 Task: Create Card Card0000000092 in Board Board0000000023 in Workspace WS0000000008 in Trello. Create Card Card0000000093 in Board Board0000000024 in Workspace WS0000000008 in Trello. Create Card Card0000000094 in Board Board0000000024 in Workspace WS0000000008 in Trello. Create Card Card0000000095 in Board Board0000000024 in Workspace WS0000000008 in Trello. Create Card Card0000000096 in Board Board0000000024 in Workspace WS0000000008 in Trello
Action: Mouse moved to (644, 61)
Screenshot: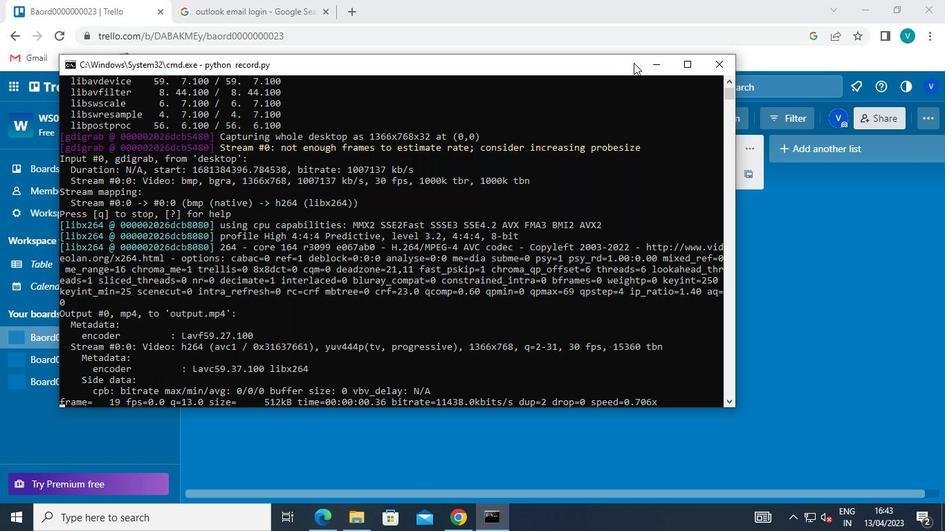 
Action: Mouse pressed left at (644, 61)
Screenshot: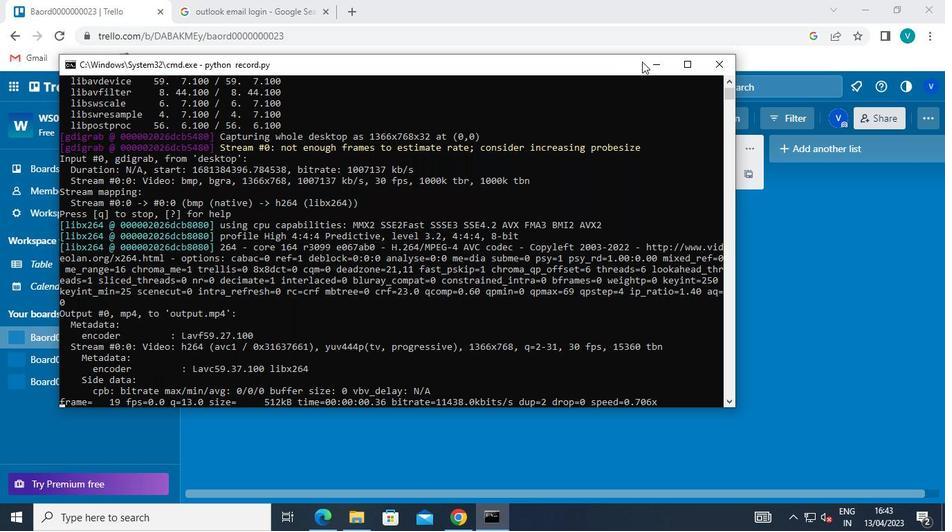 
Action: Mouse moved to (240, 256)
Screenshot: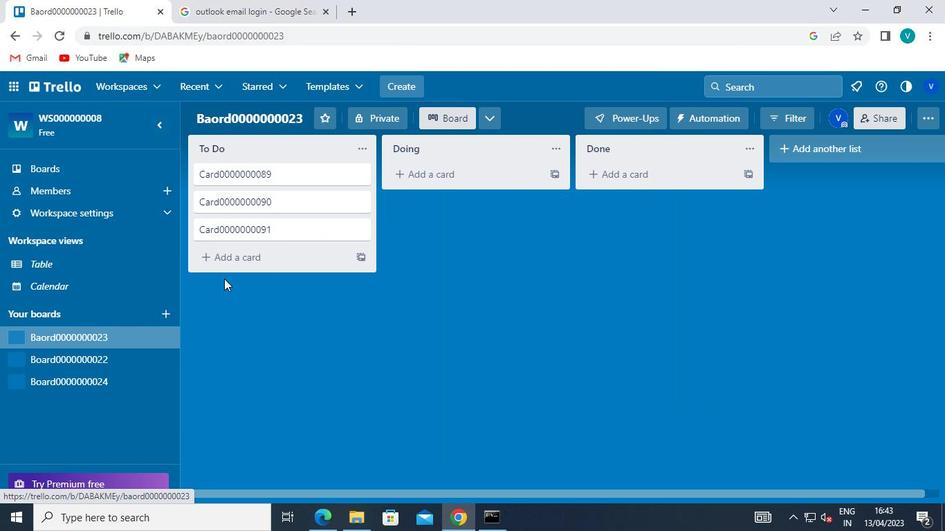 
Action: Mouse pressed left at (240, 256)
Screenshot: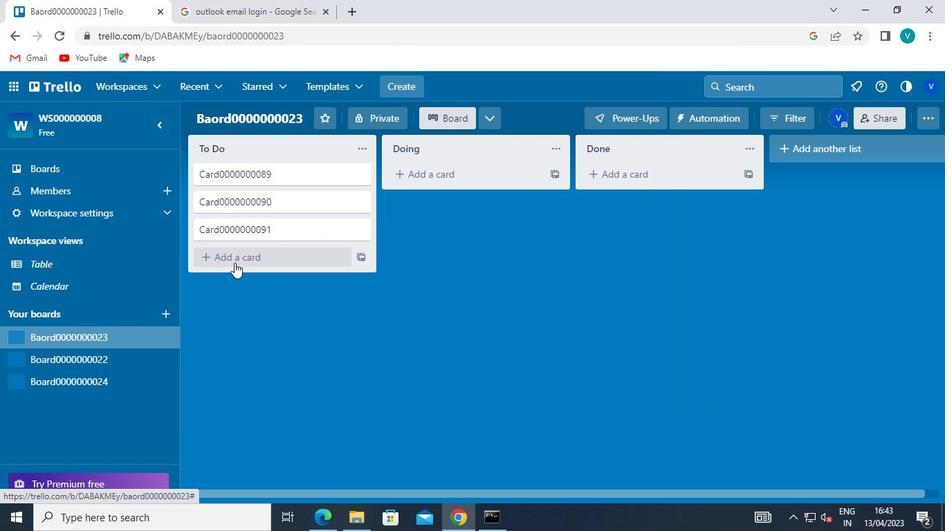 
Action: Mouse moved to (224, 267)
Screenshot: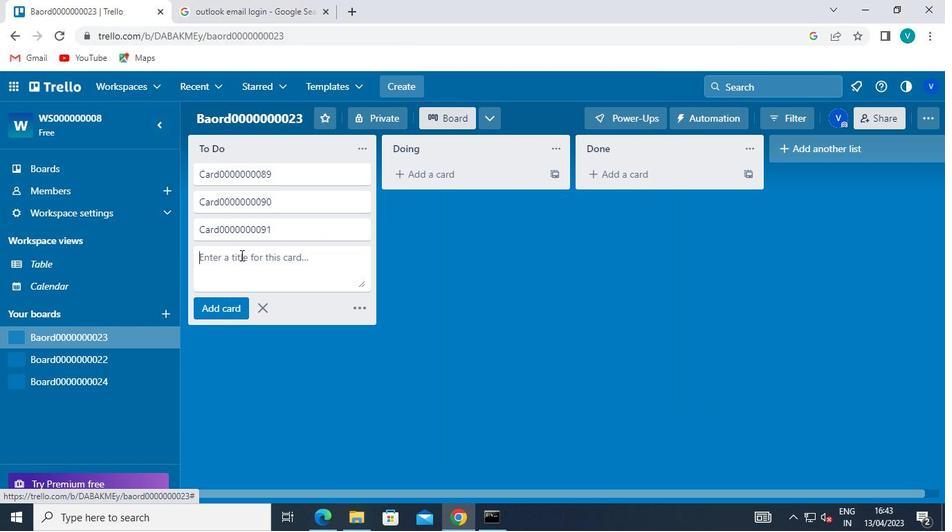 
Action: Keyboard Key.shift
Screenshot: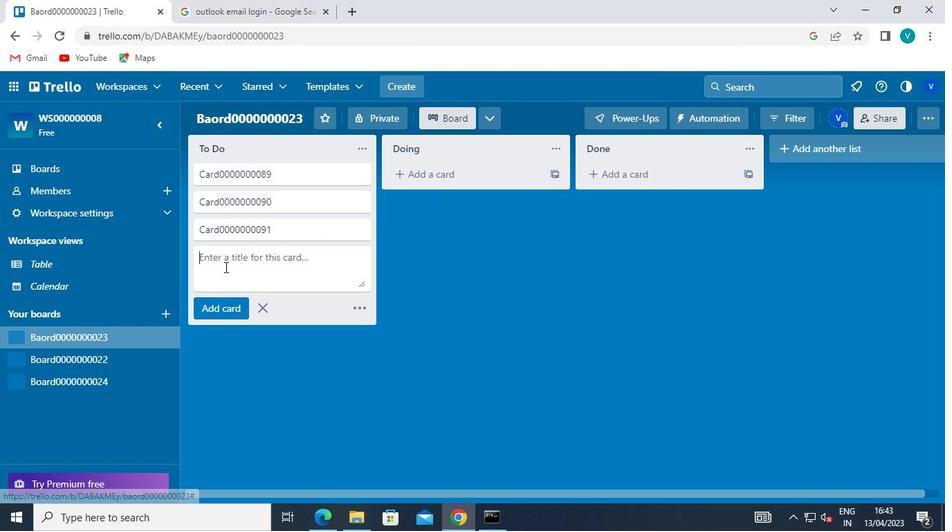 
Action: Keyboard C
Screenshot: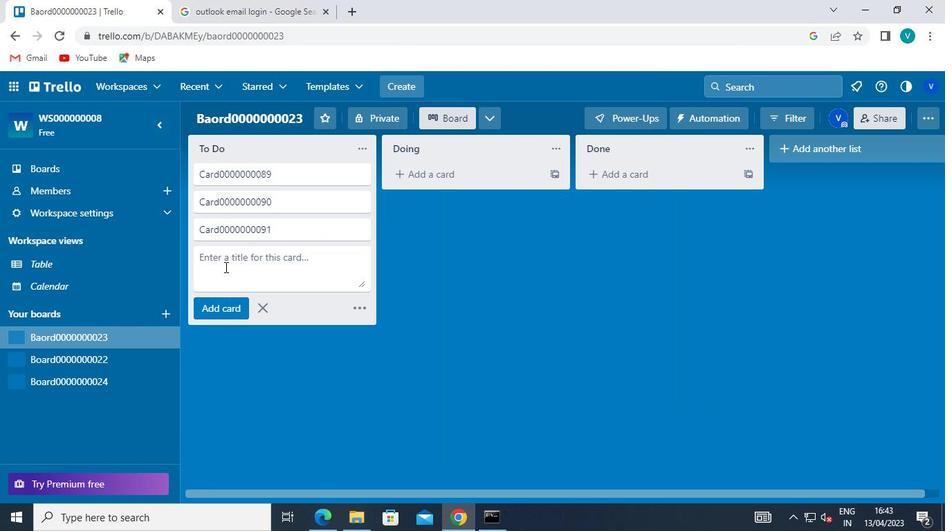 
Action: Keyboard a
Screenshot: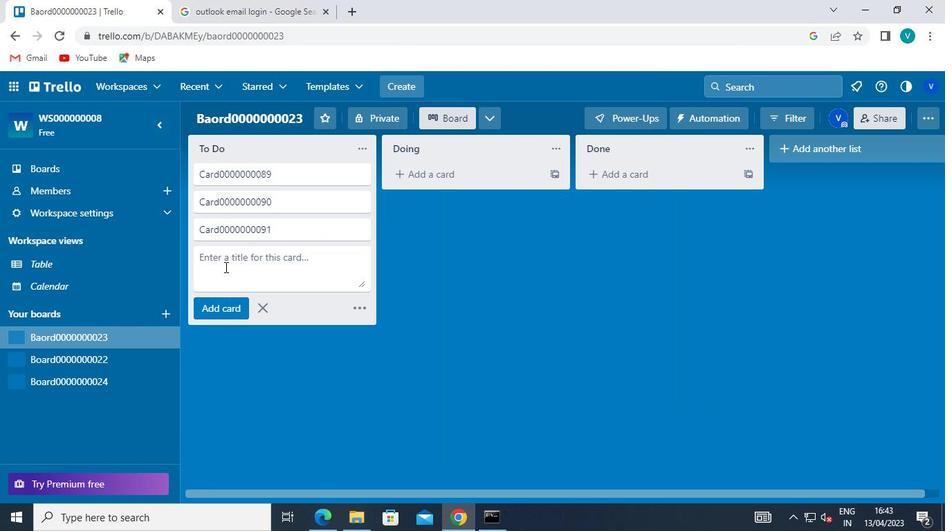 
Action: Keyboard r
Screenshot: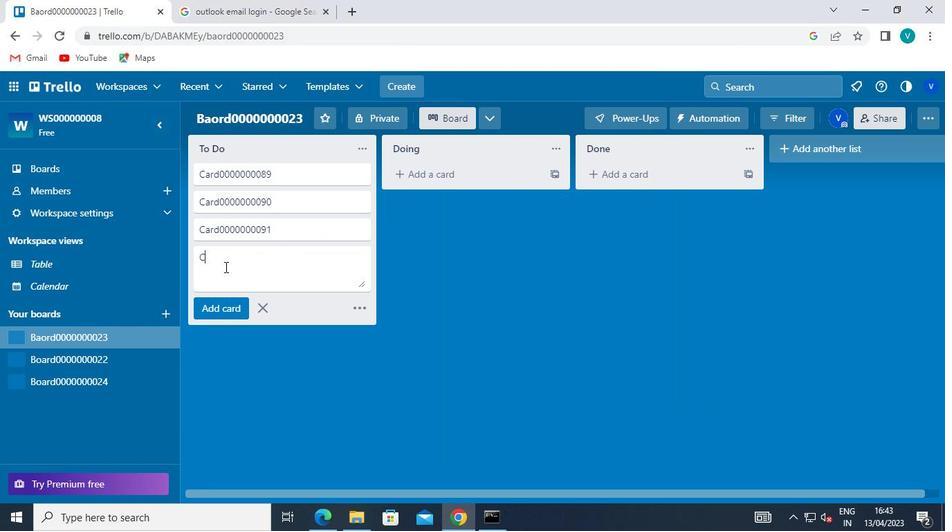 
Action: Keyboard d
Screenshot: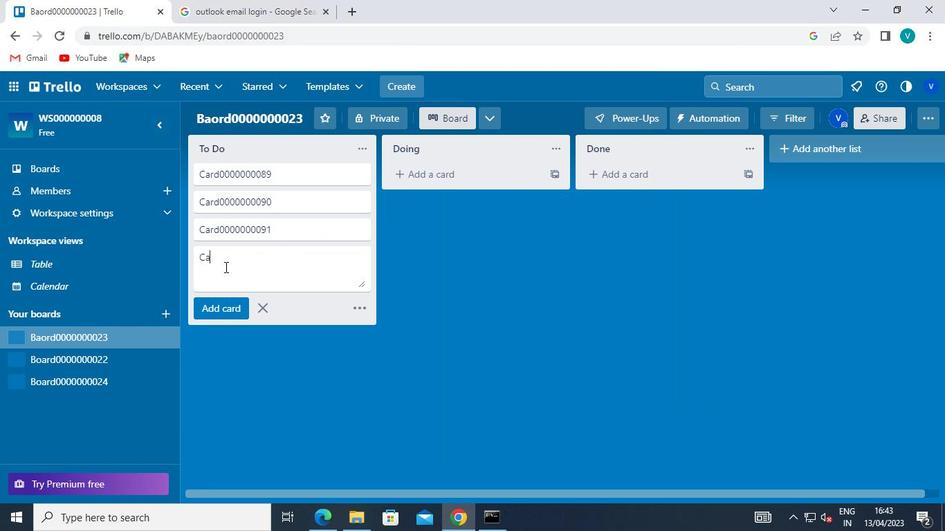 
Action: Keyboard <96>
Screenshot: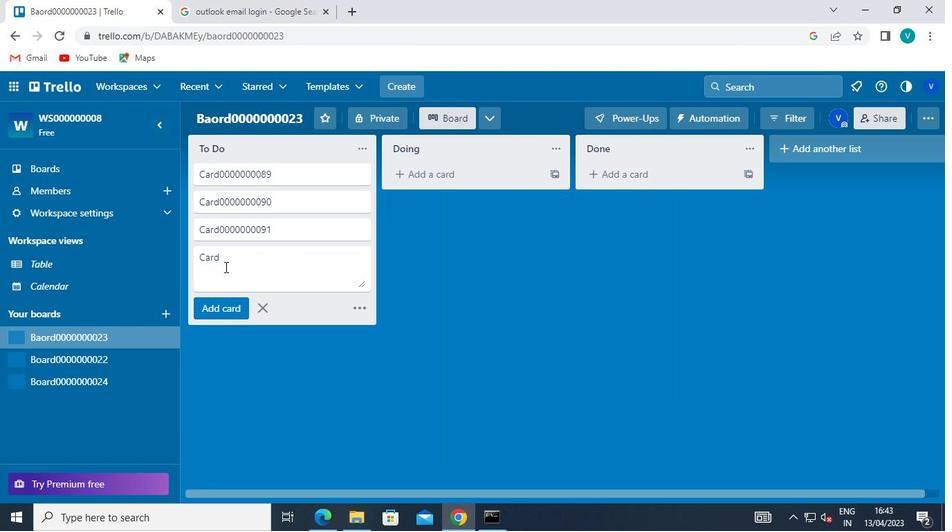 
Action: Keyboard <96>
Screenshot: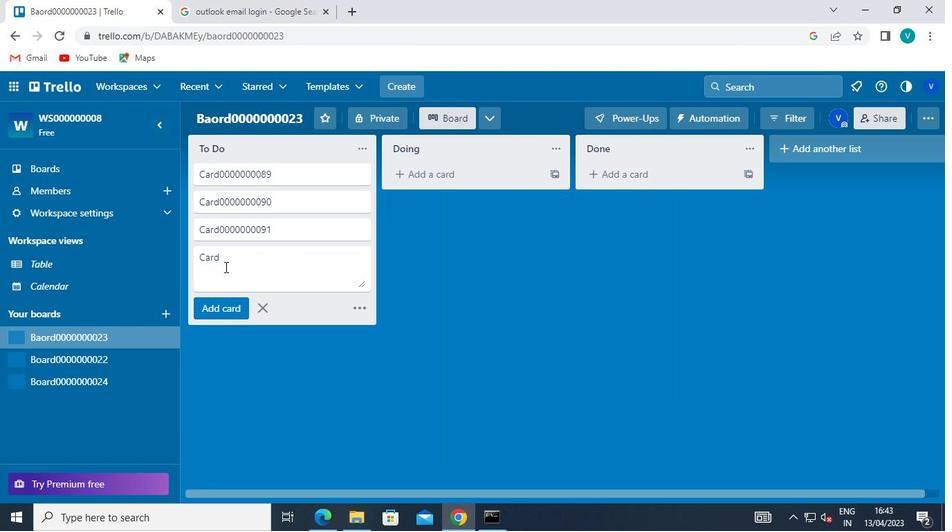 
Action: Keyboard <96>
Screenshot: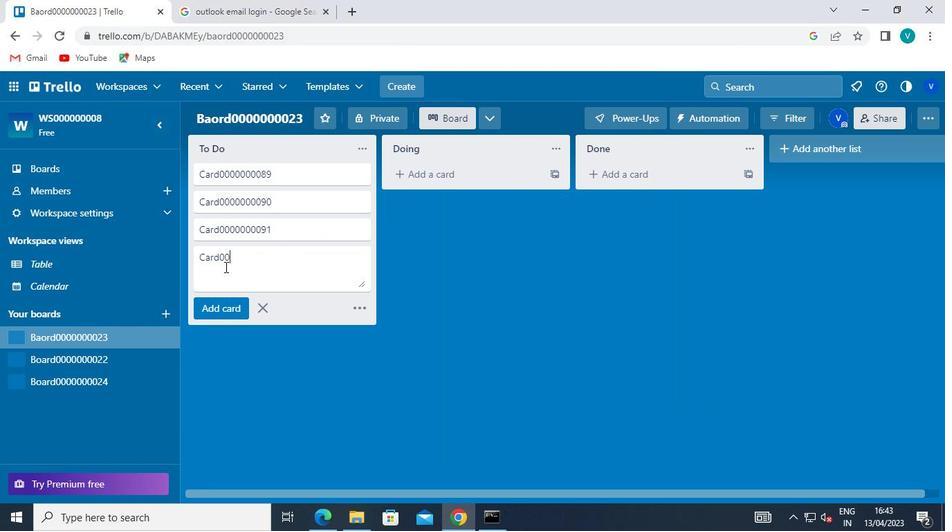
Action: Keyboard <96>
Screenshot: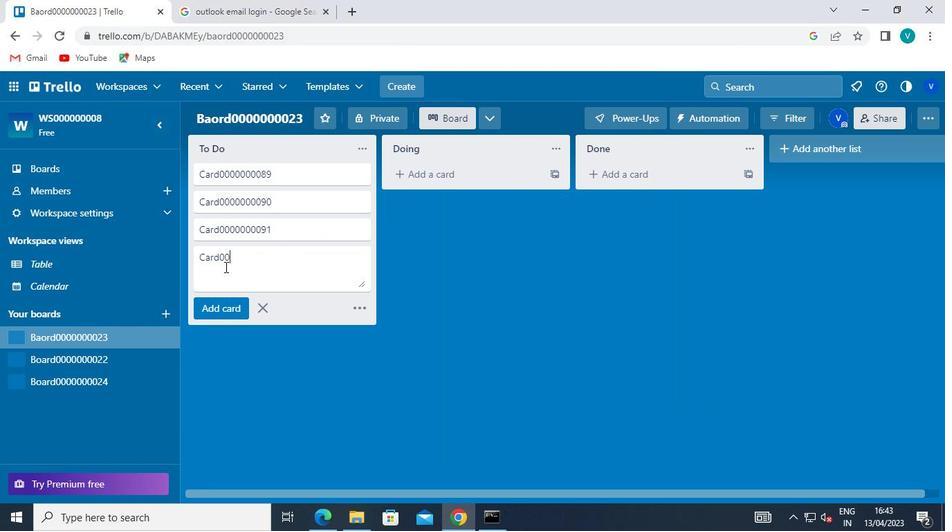 
Action: Keyboard <96>
Screenshot: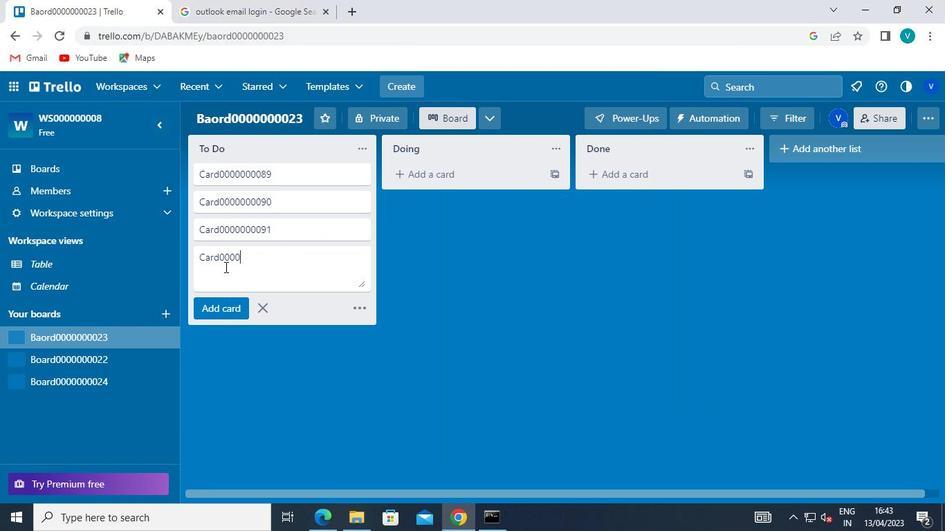 
Action: Keyboard <96>
Screenshot: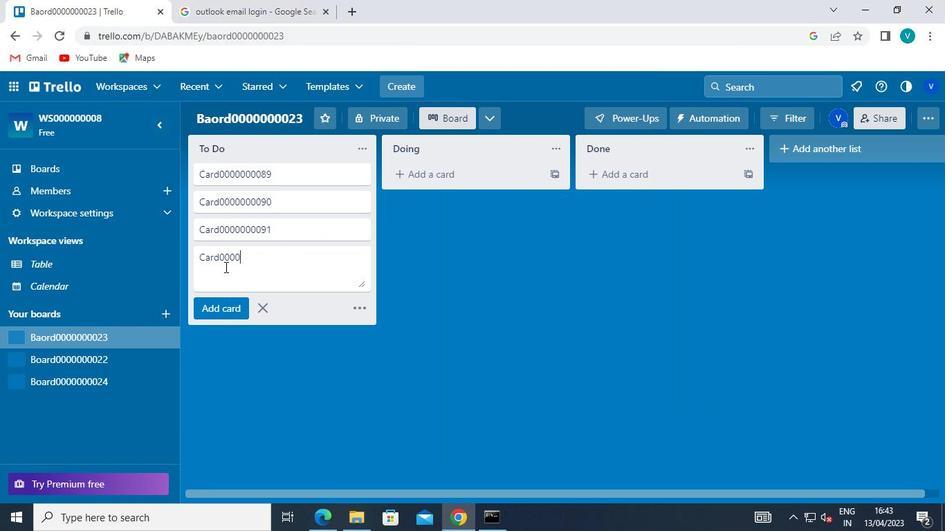 
Action: Keyboard <96>
Screenshot: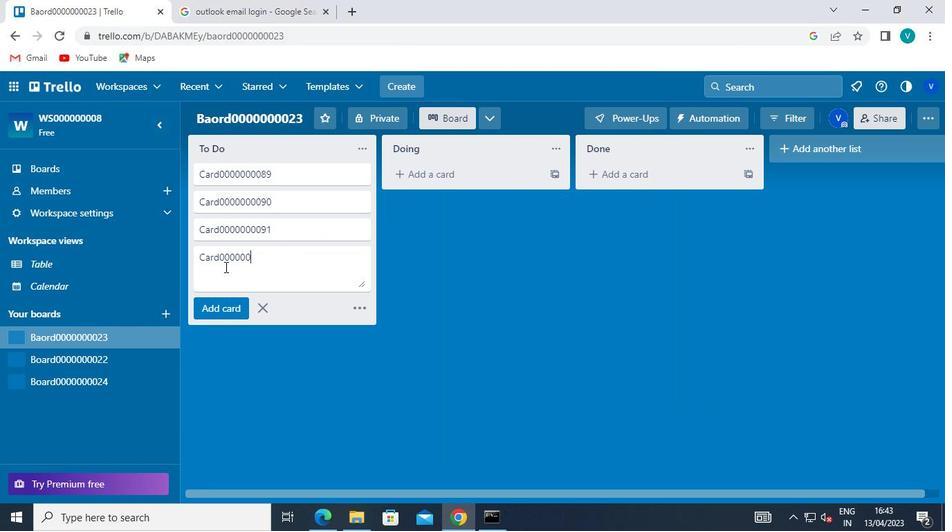 
Action: Keyboard <96>
Screenshot: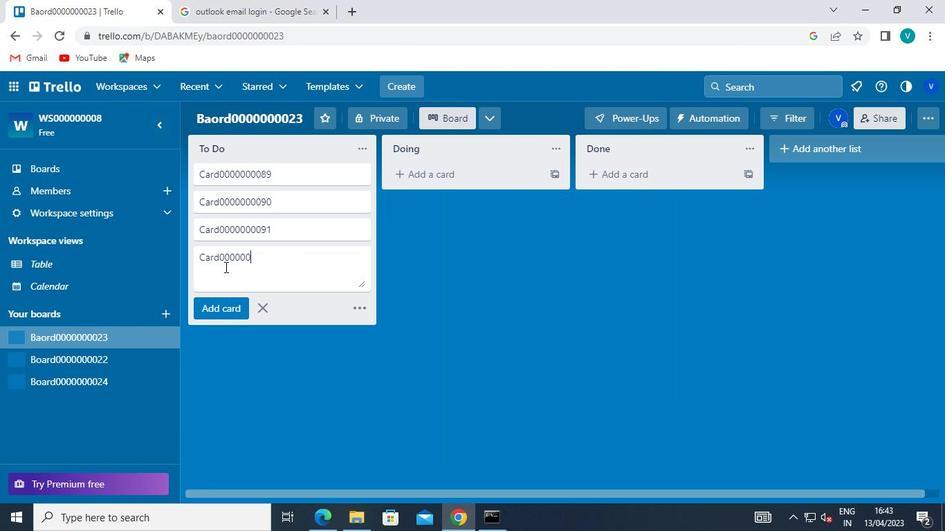 
Action: Keyboard <105>
Screenshot: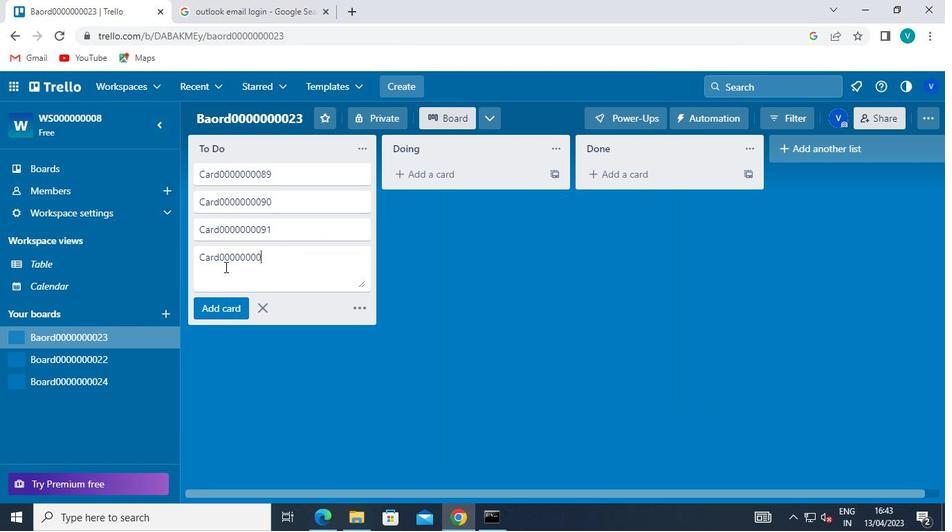 
Action: Keyboard <98>
Screenshot: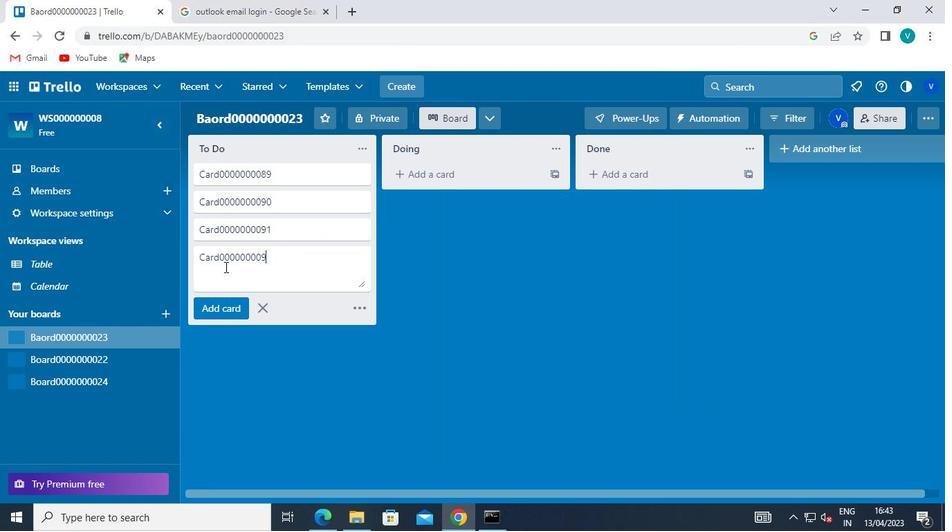 
Action: Keyboard Key.enter
Screenshot: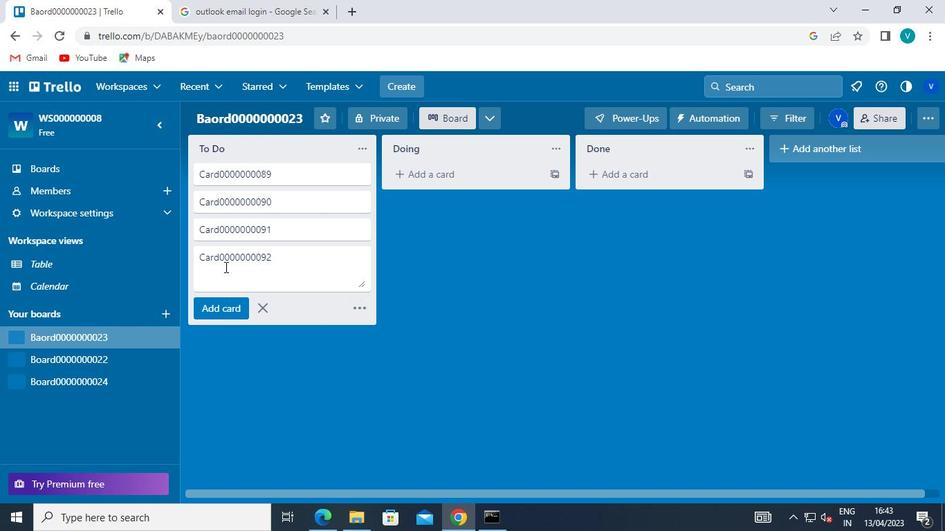 
Action: Mouse moved to (100, 376)
Screenshot: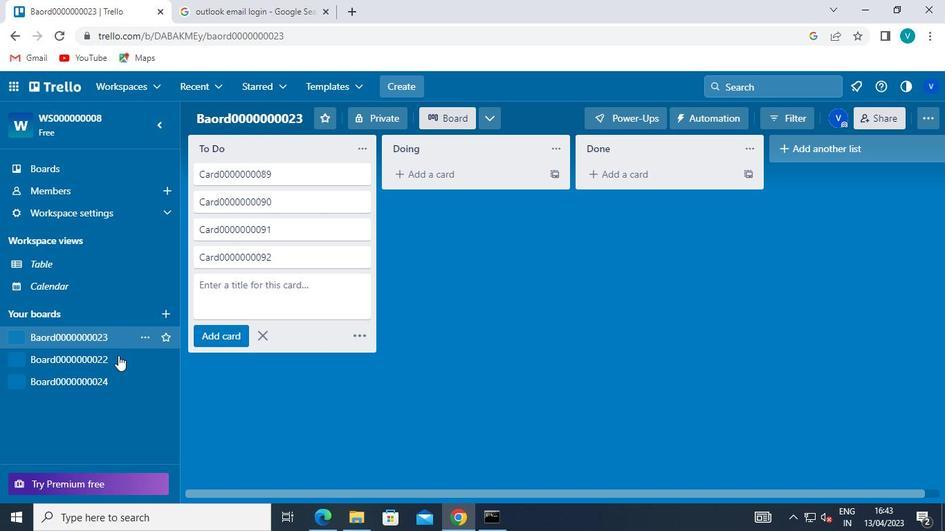 
Action: Mouse pressed left at (100, 376)
Screenshot: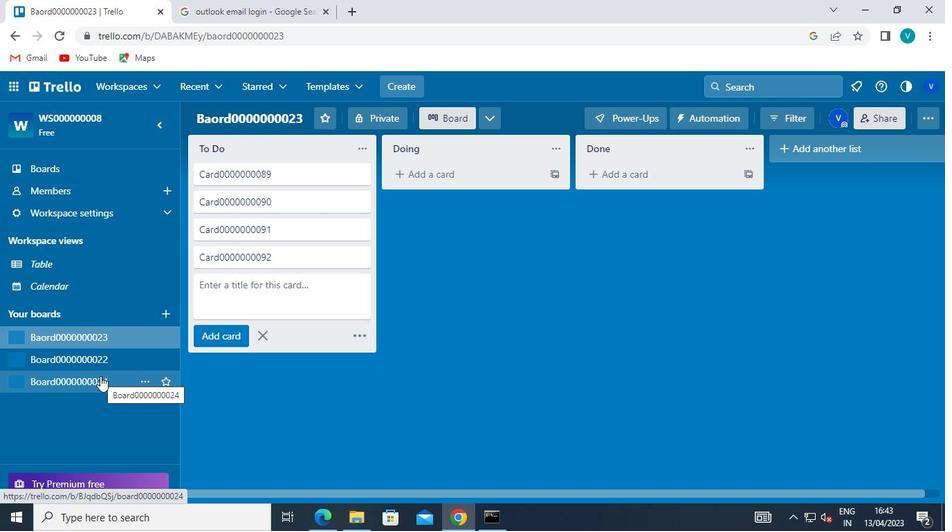 
Action: Mouse moved to (262, 196)
Screenshot: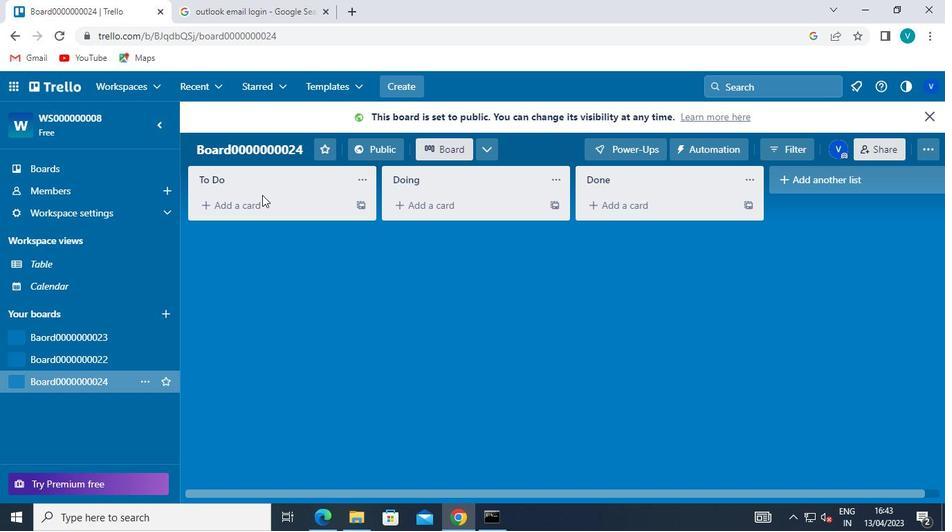 
Action: Mouse pressed left at (262, 196)
Screenshot: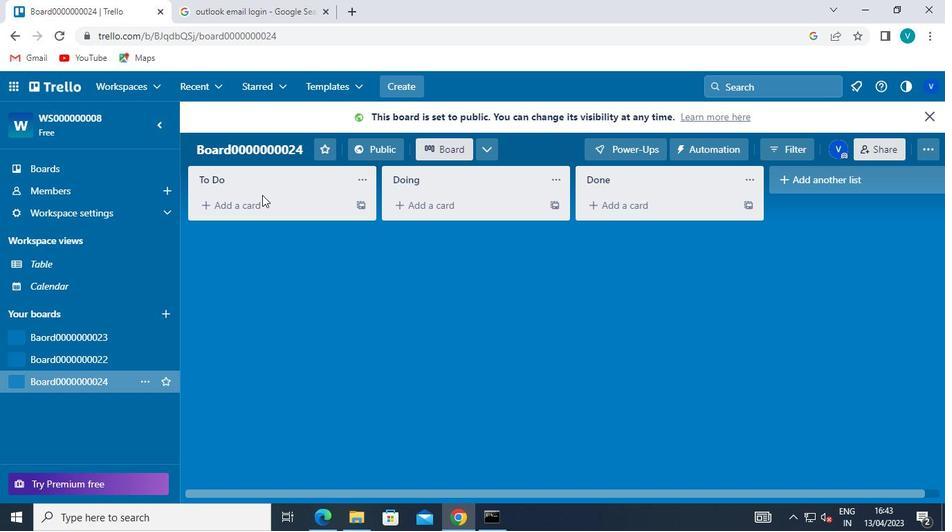 
Action: Keyboard Key.shift
Screenshot: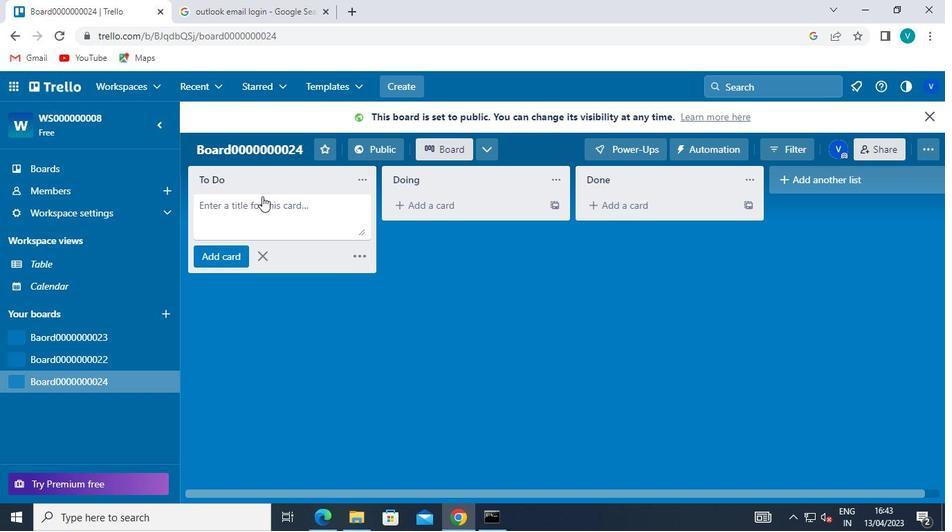 
Action: Keyboard C
Screenshot: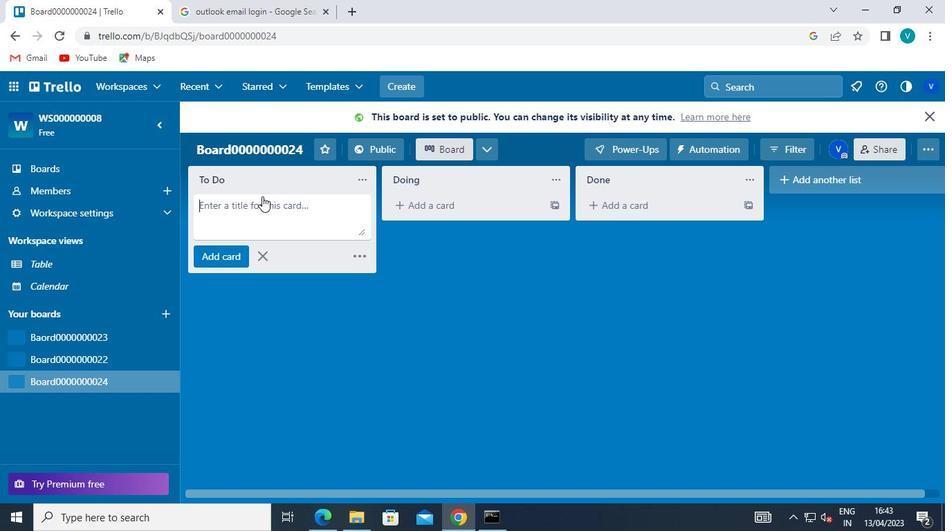 
Action: Keyboard a
Screenshot: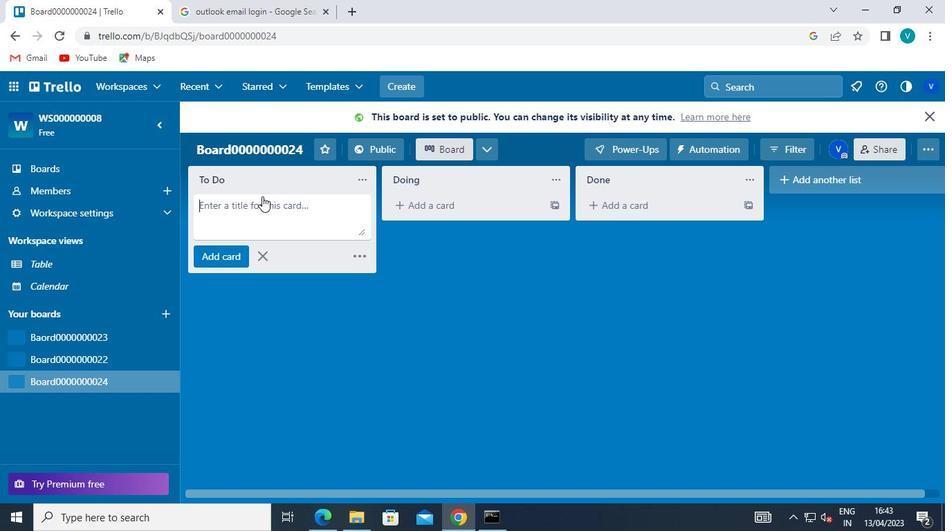 
Action: Keyboard r
Screenshot: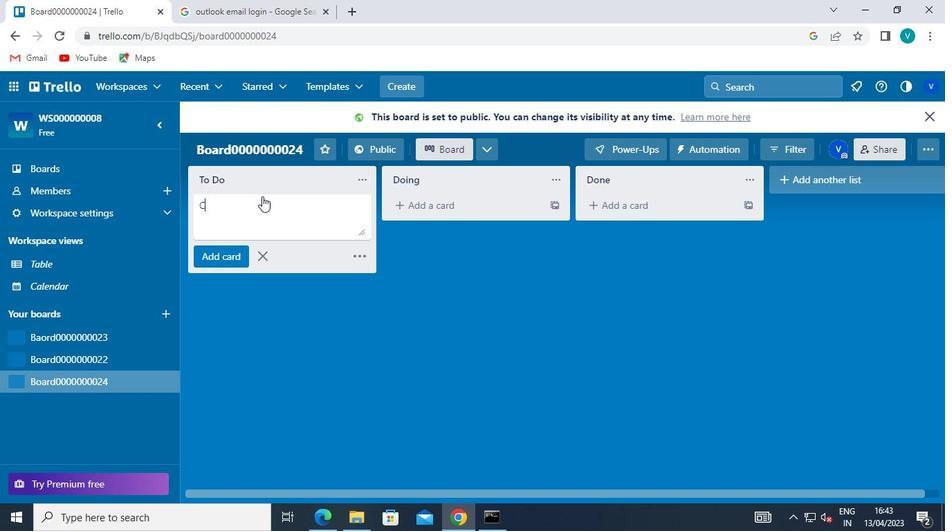 
Action: Keyboard d
Screenshot: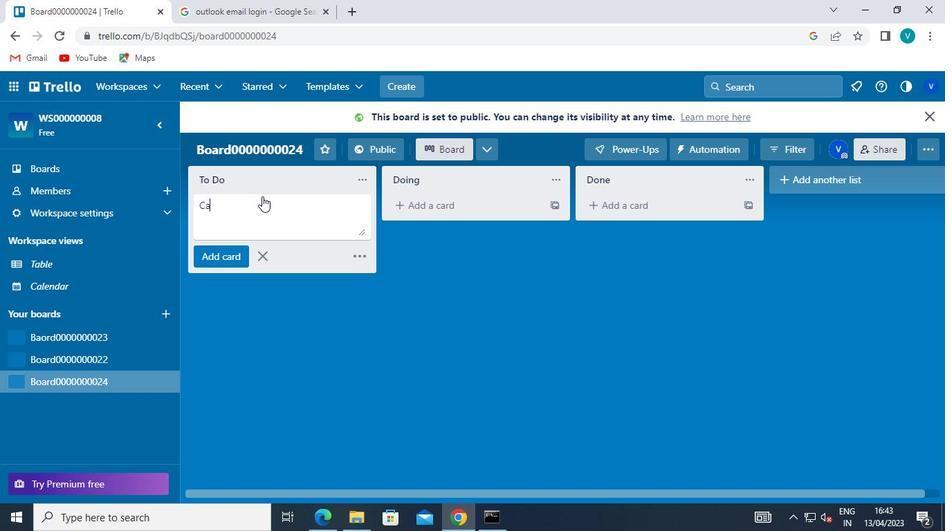 
Action: Keyboard <96>
Screenshot: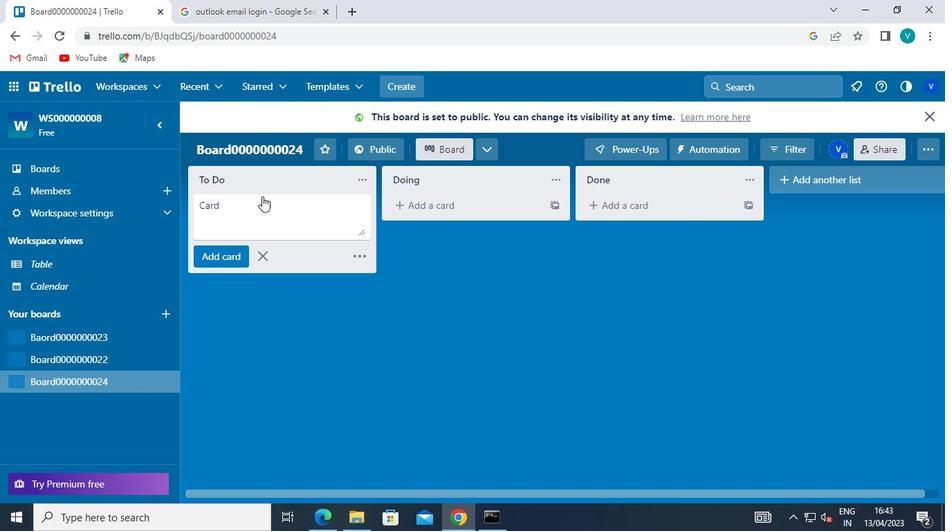 
Action: Keyboard <96>
Screenshot: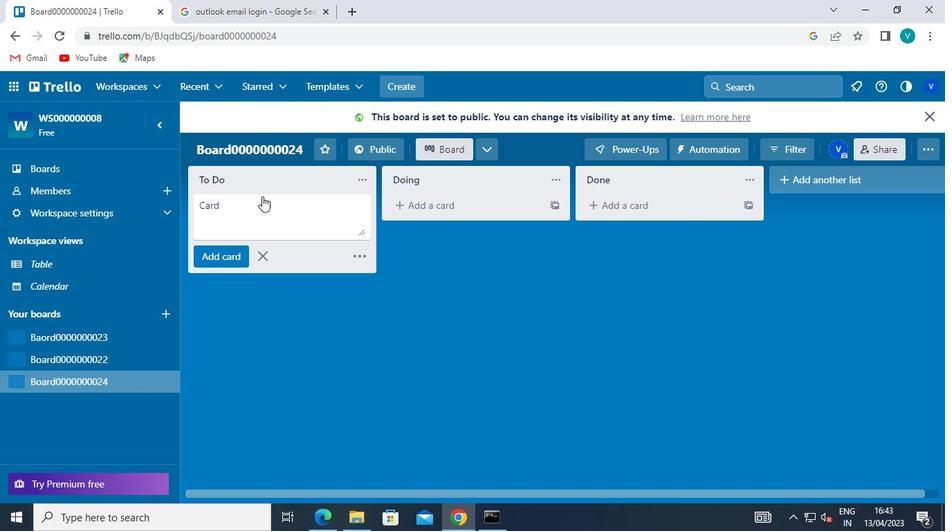 
Action: Keyboard <96>
Screenshot: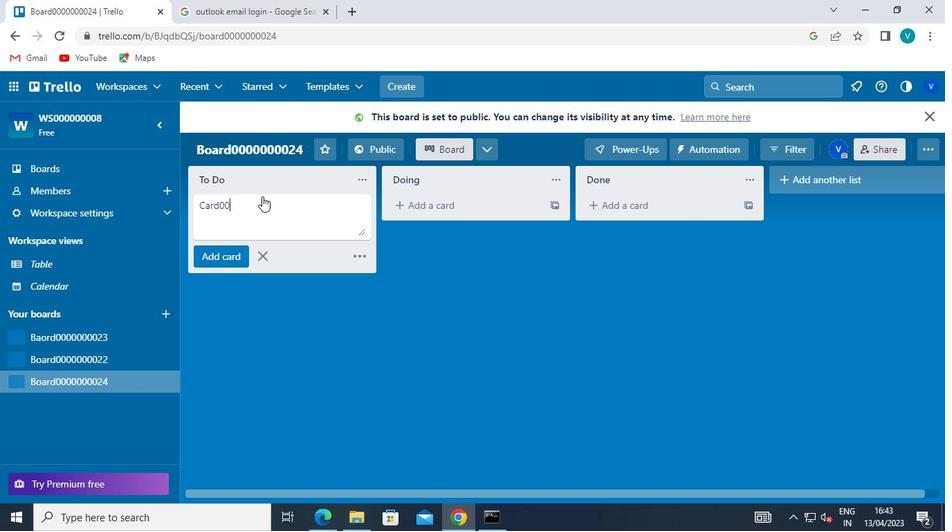 
Action: Keyboard <96>
Screenshot: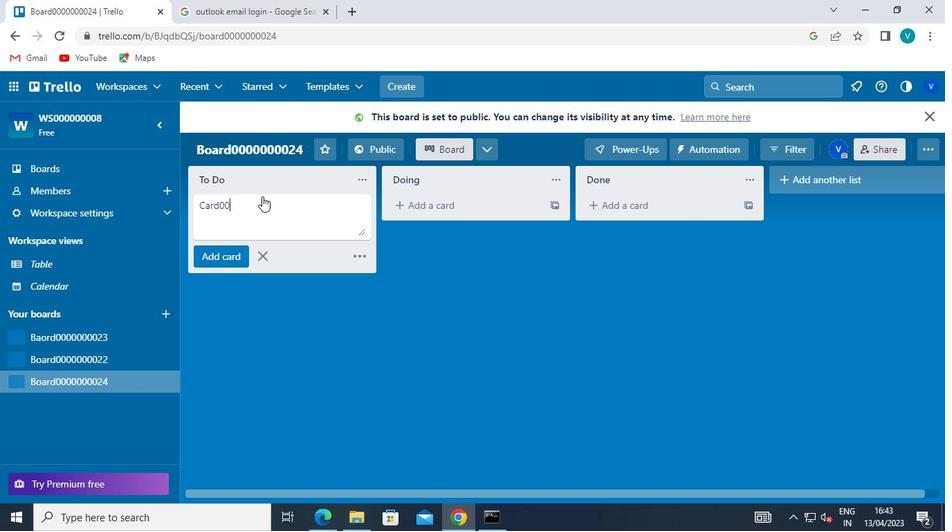 
Action: Keyboard <96>
Screenshot: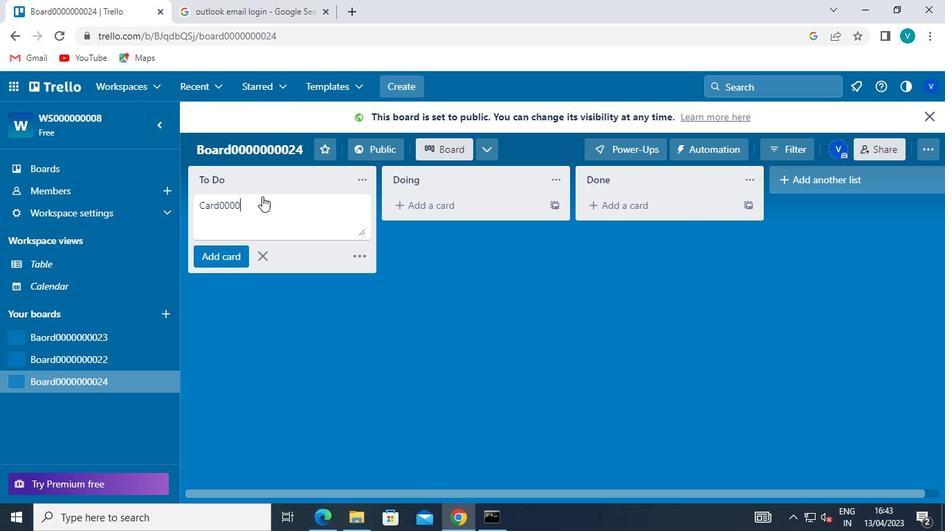 
Action: Keyboard <96>
Screenshot: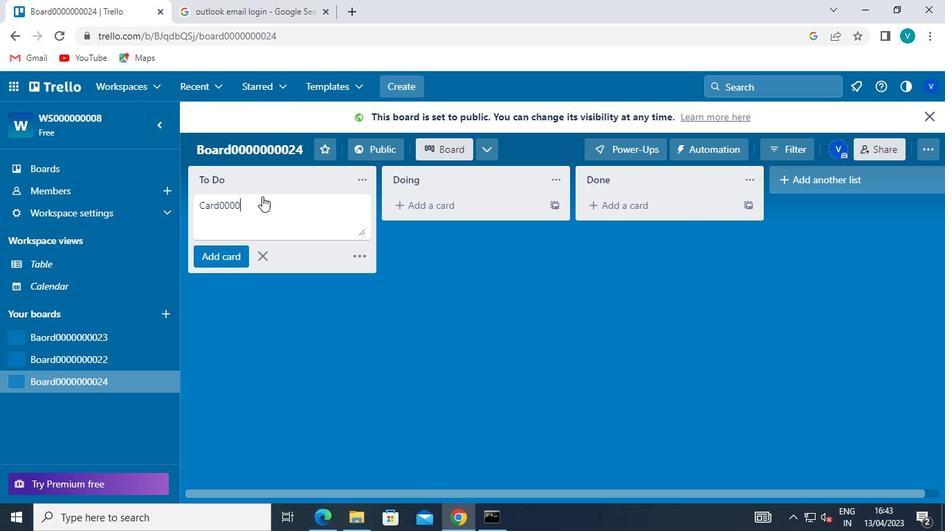 
Action: Keyboard <96>
Screenshot: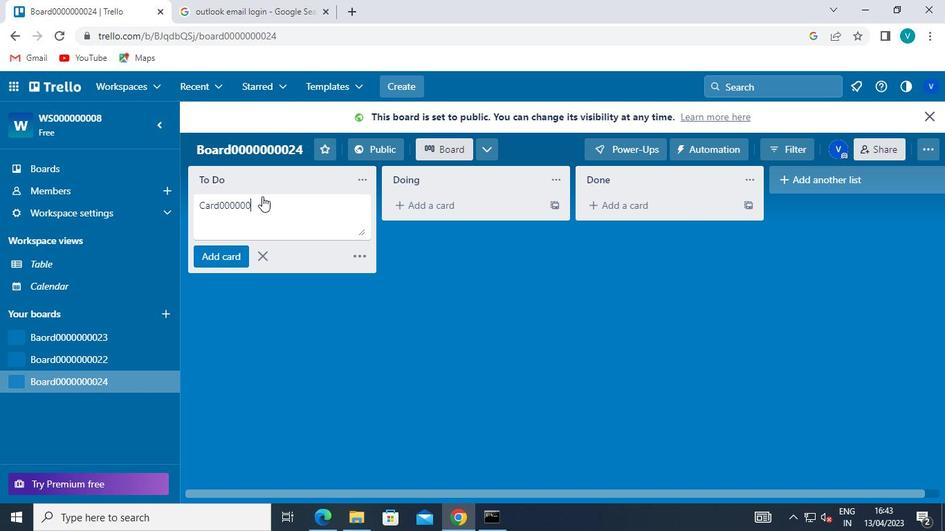 
Action: Keyboard <96>
Screenshot: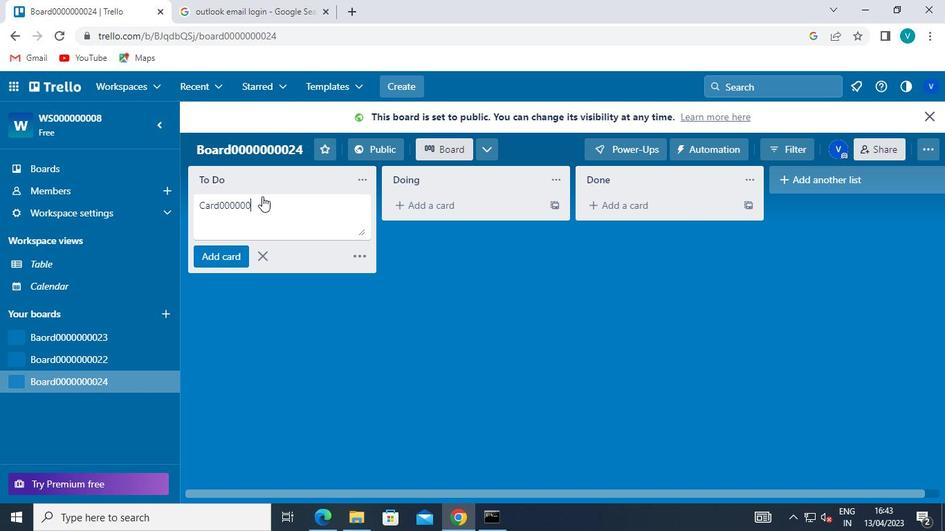 
Action: Keyboard <105>
Screenshot: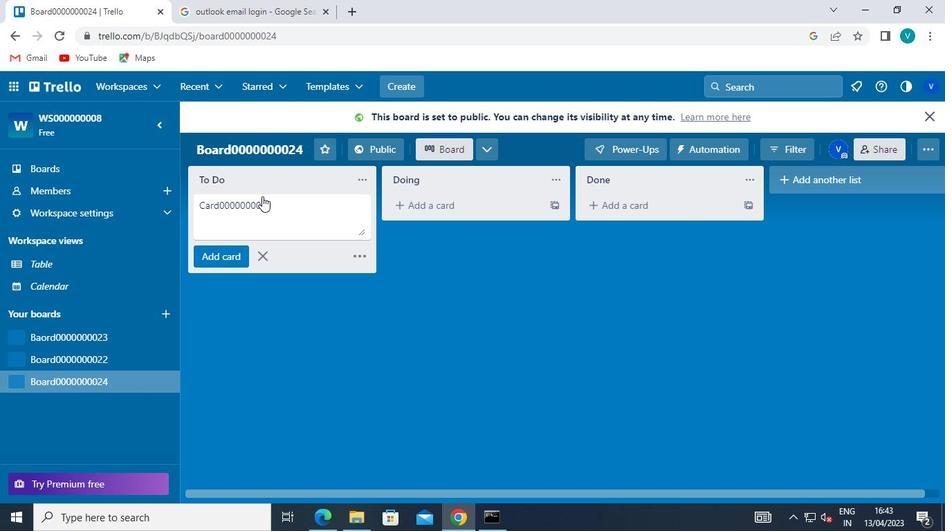 
Action: Keyboard <99>
Screenshot: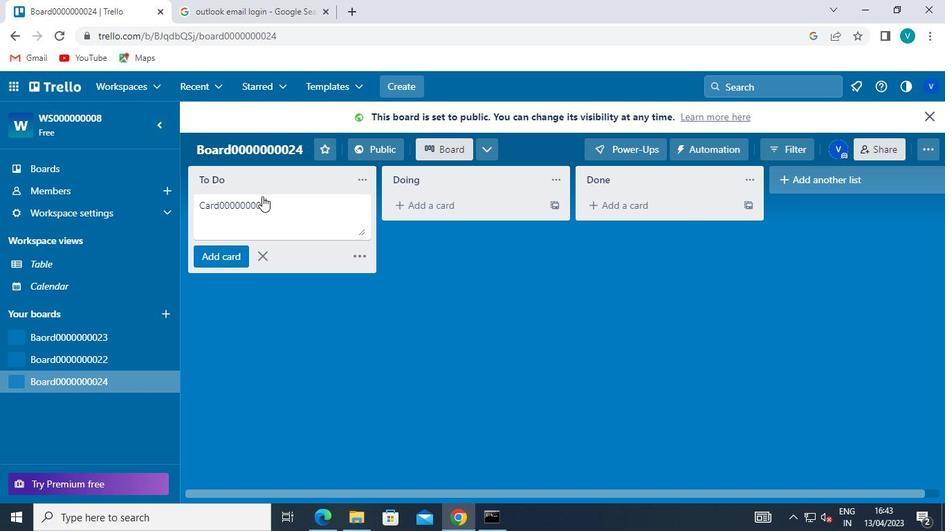 
Action: Keyboard Key.enter
Screenshot: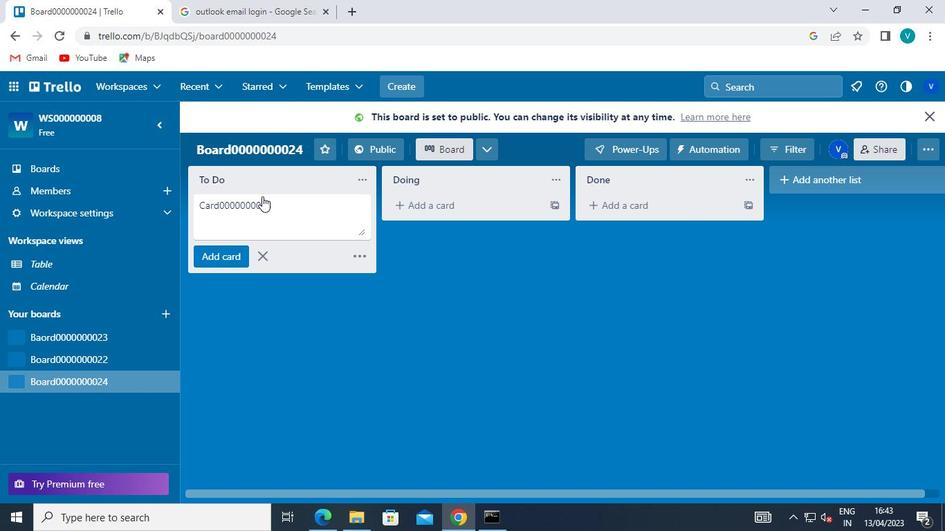 
Action: Mouse moved to (306, 242)
Screenshot: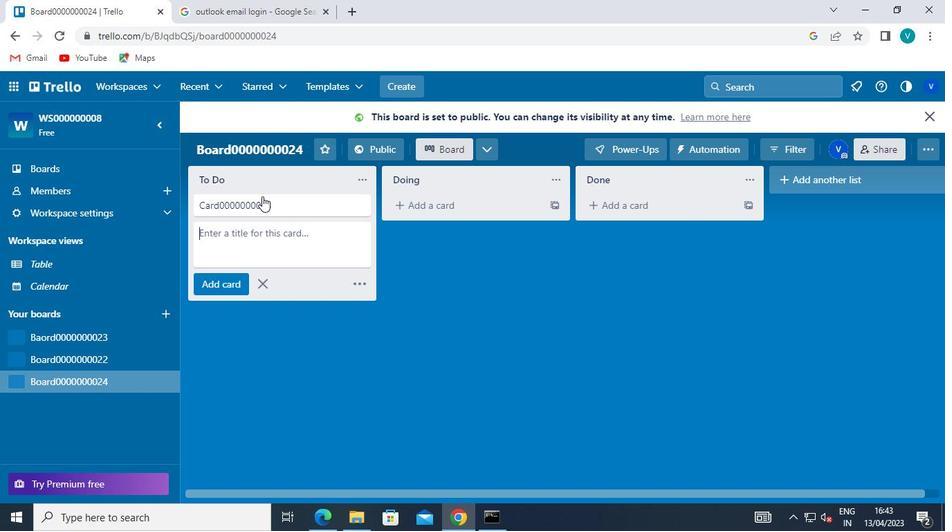 
Action: Keyboard Key.shift
Screenshot: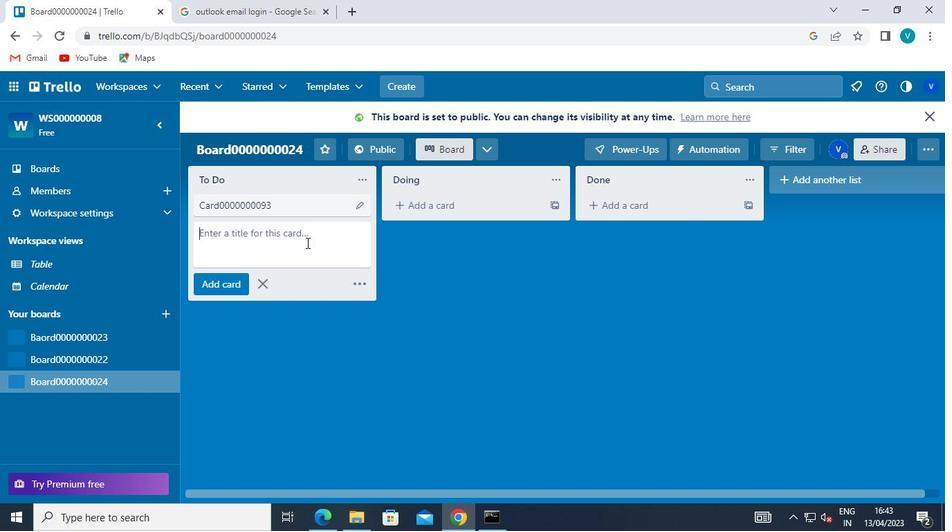 
Action: Keyboard C
Screenshot: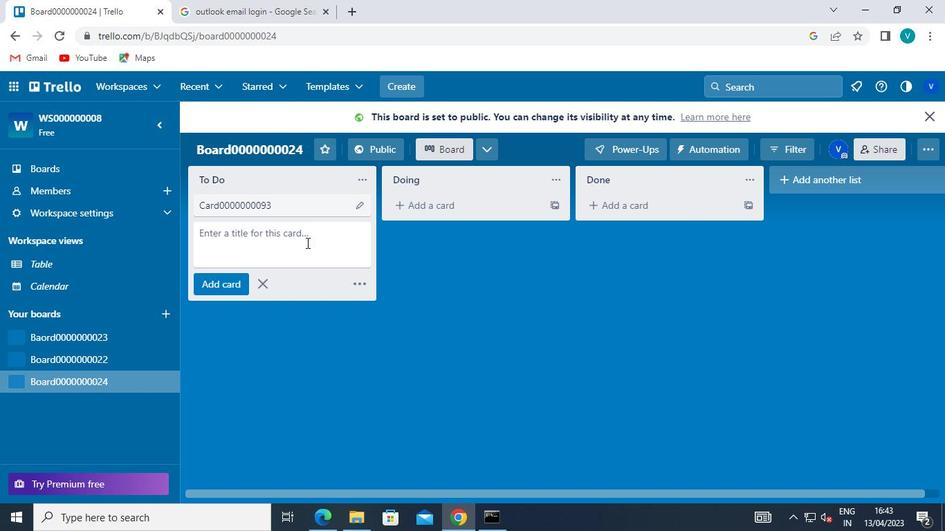 
Action: Keyboard a
Screenshot: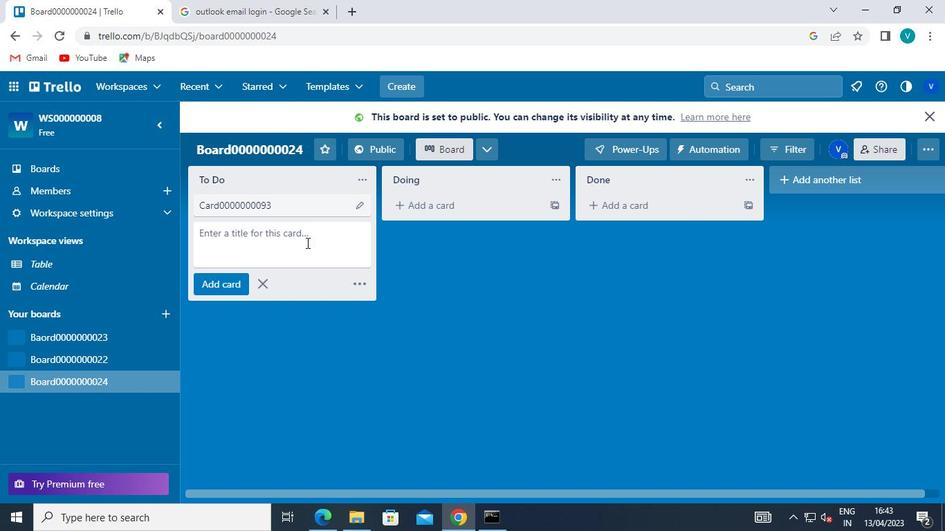 
Action: Keyboard r
Screenshot: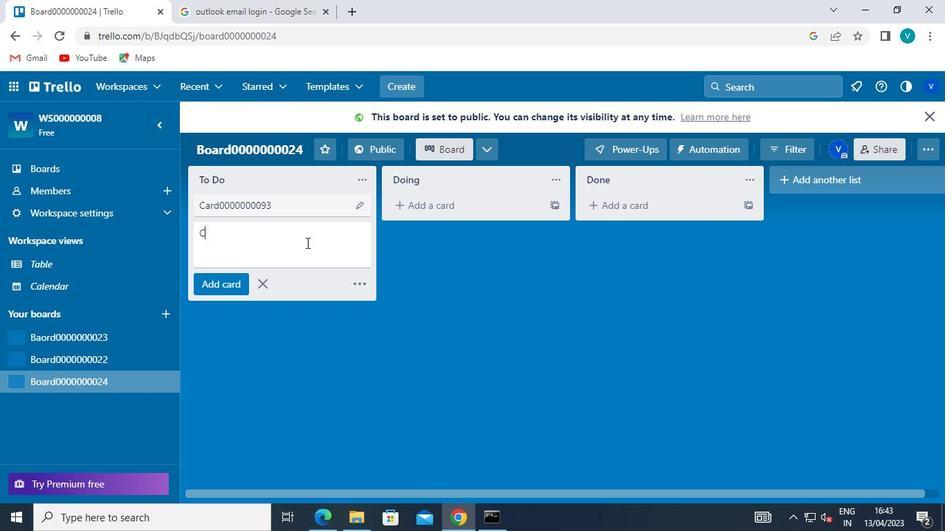 
Action: Keyboard d
Screenshot: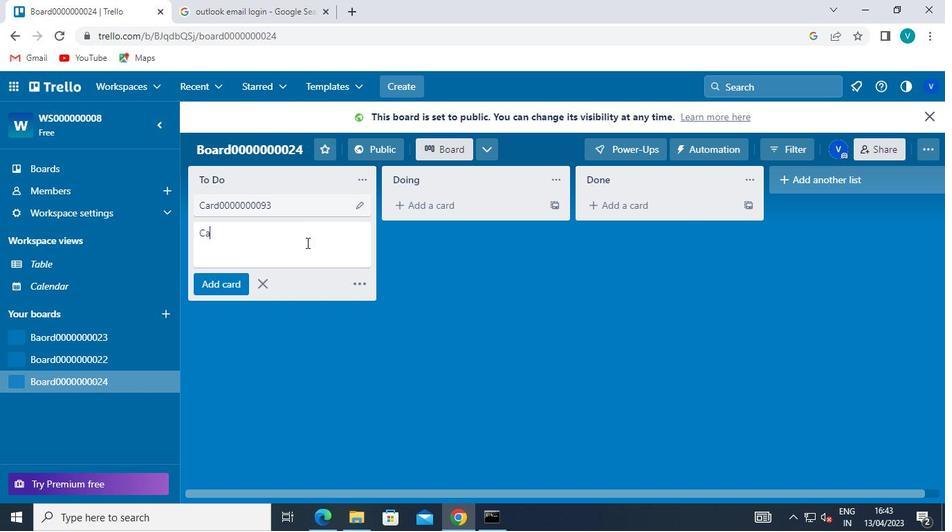 
Action: Keyboard <96>
Screenshot: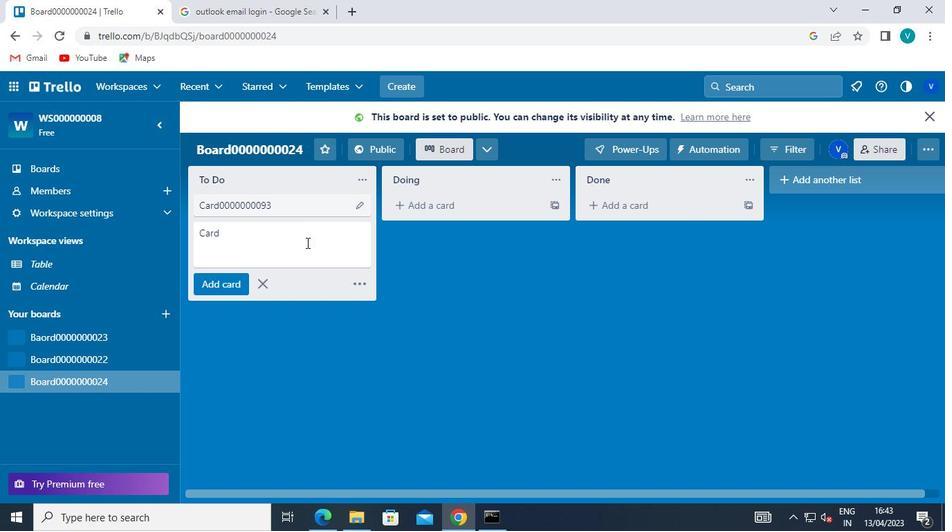 
Action: Keyboard <96>
Screenshot: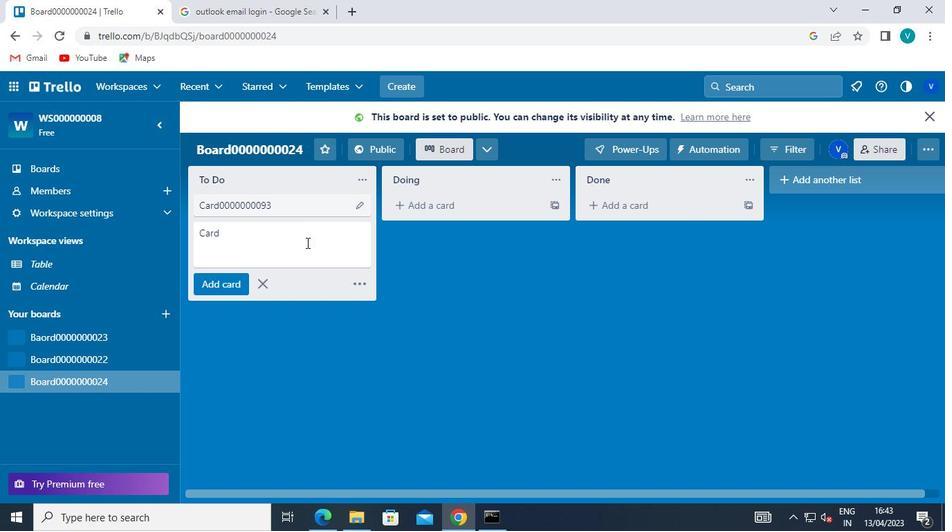 
Action: Keyboard <96>
Screenshot: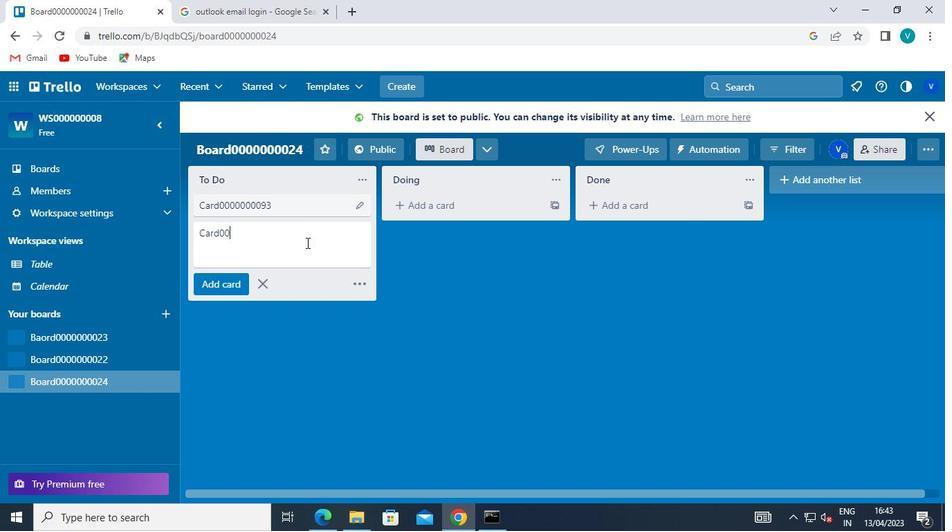 
Action: Keyboard <96>
Screenshot: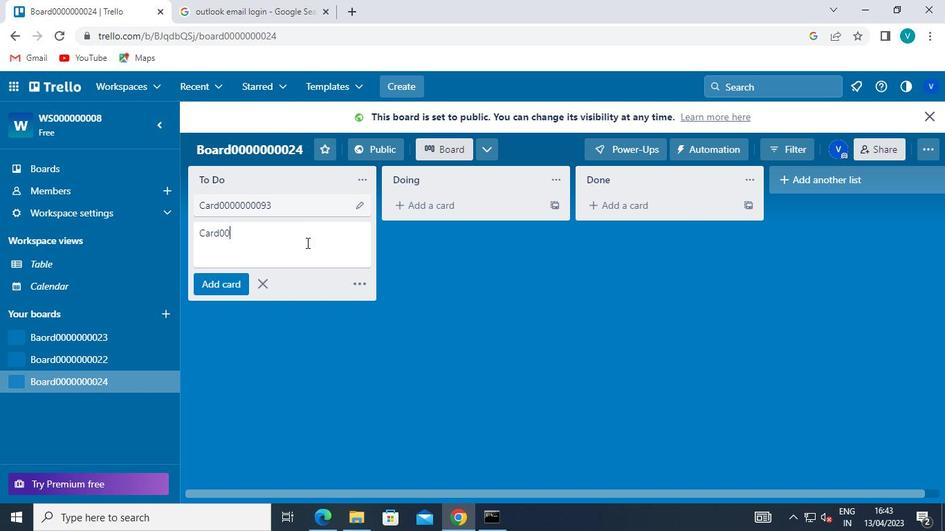 
Action: Keyboard <96>
Screenshot: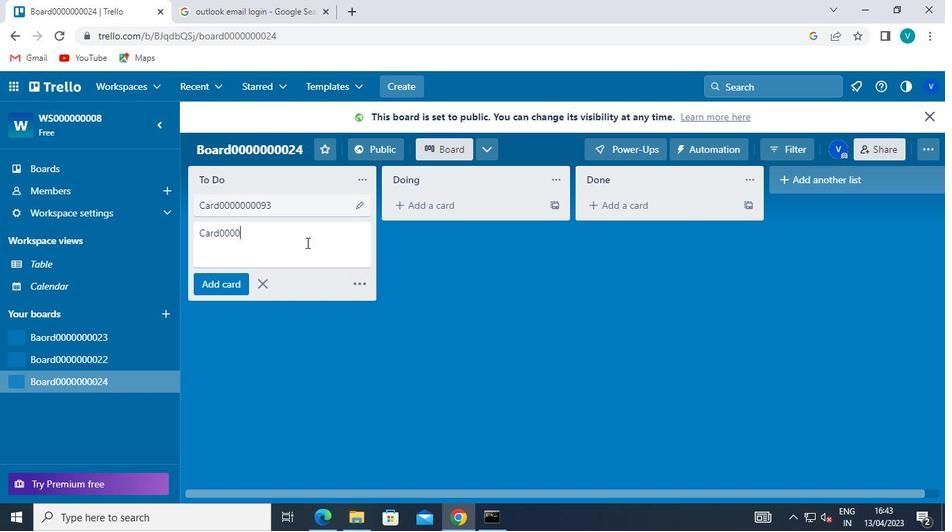 
Action: Keyboard <96>
Screenshot: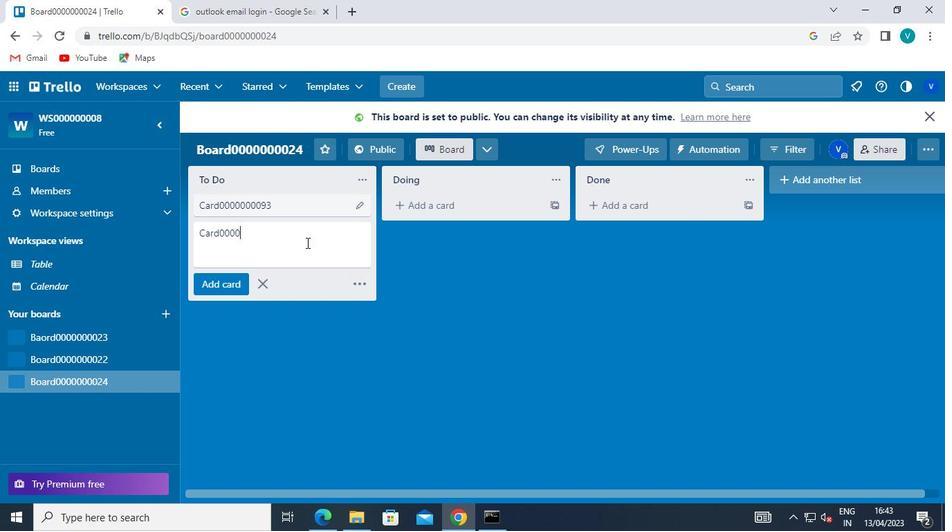
Action: Keyboard <96>
Screenshot: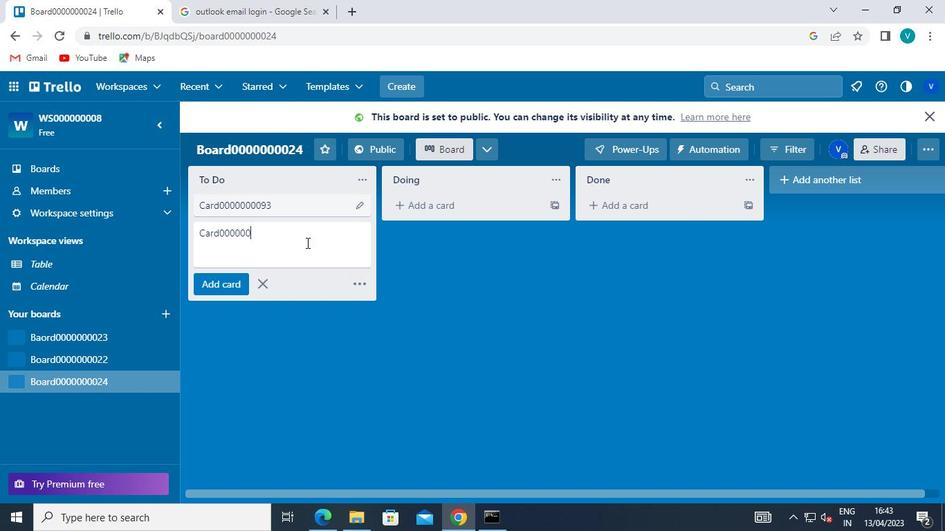 
Action: Keyboard <96>
Screenshot: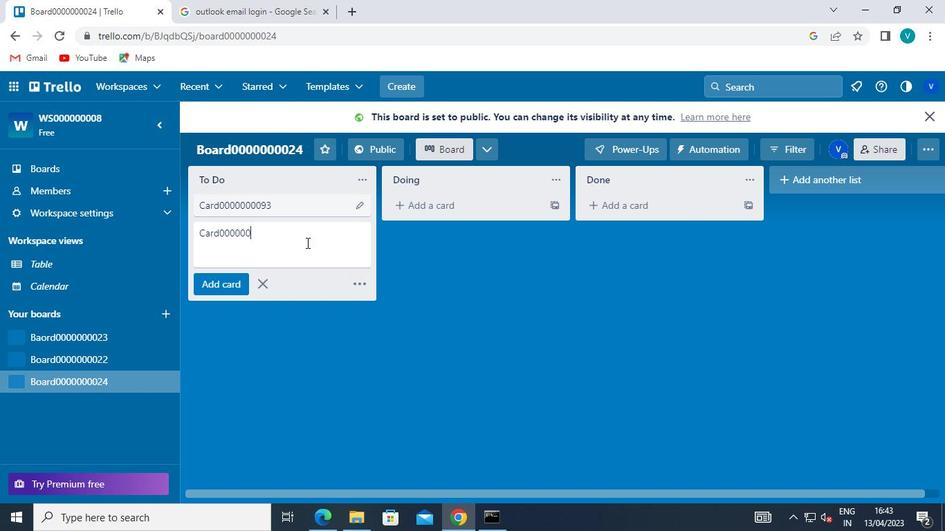 
Action: Keyboard <105>
Screenshot: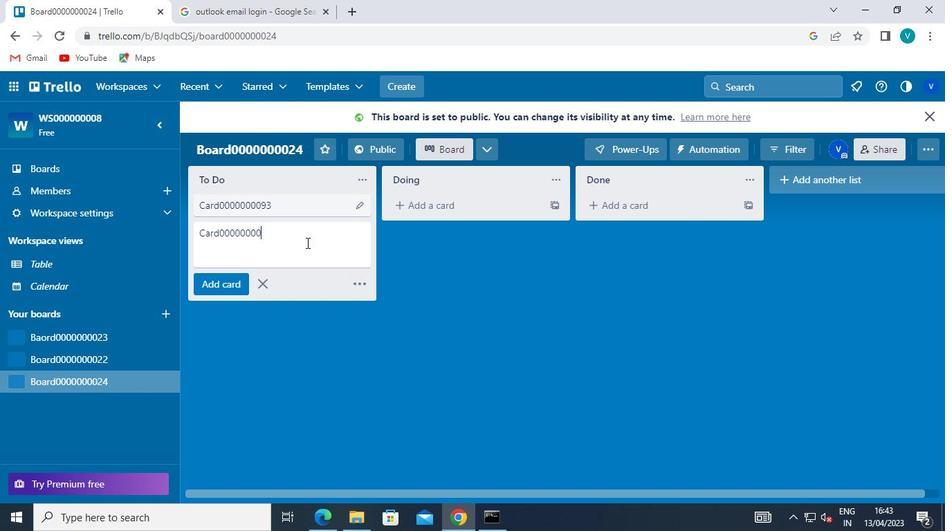 
Action: Keyboard <100>
Screenshot: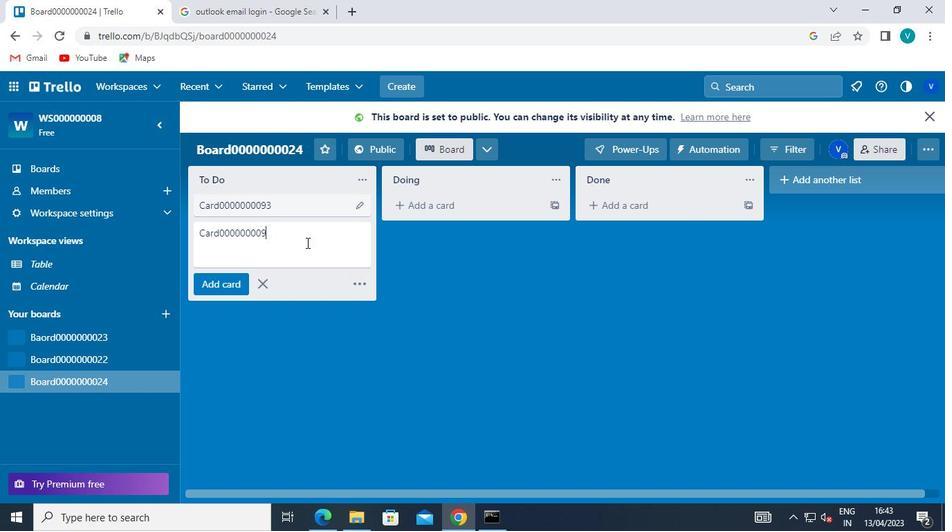 
Action: Keyboard Key.enter
Screenshot: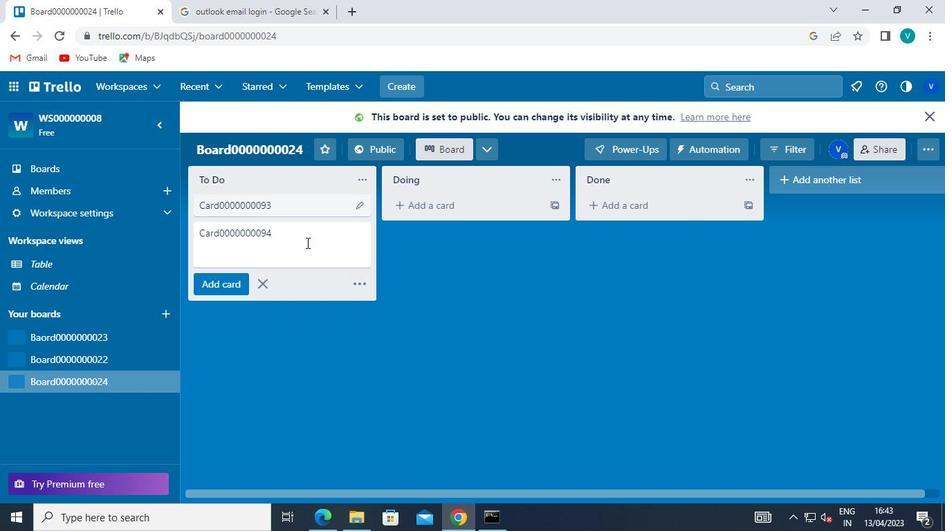 
Action: Keyboard Key.shift
Screenshot: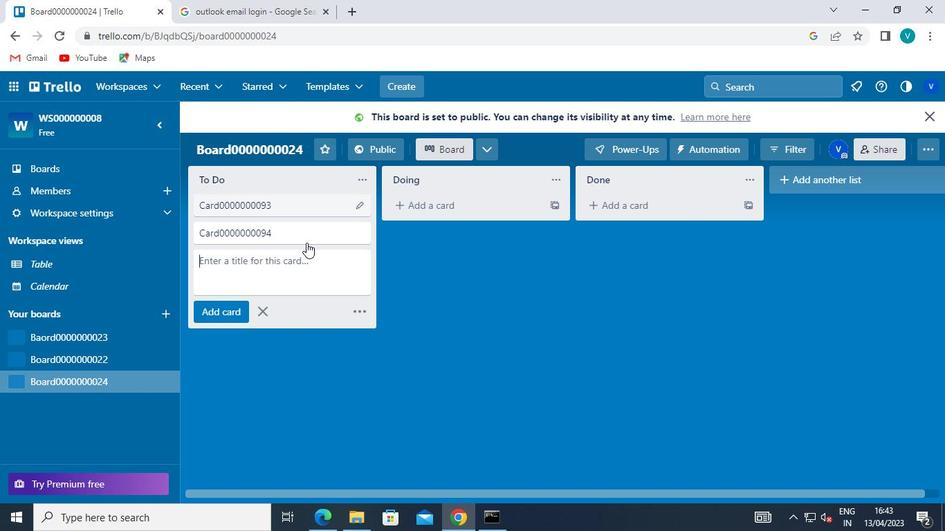 
Action: Keyboard C
Screenshot: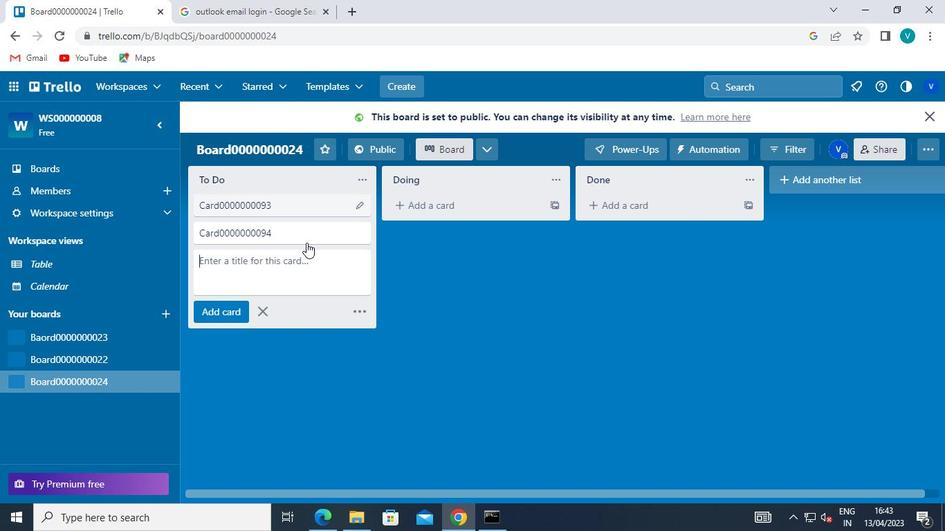 
Action: Keyboard a
Screenshot: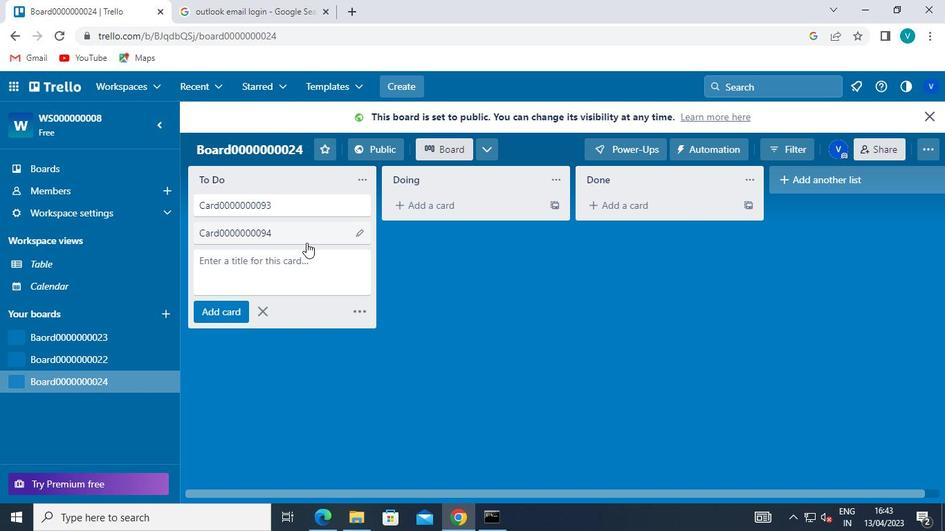 
Action: Keyboard r
Screenshot: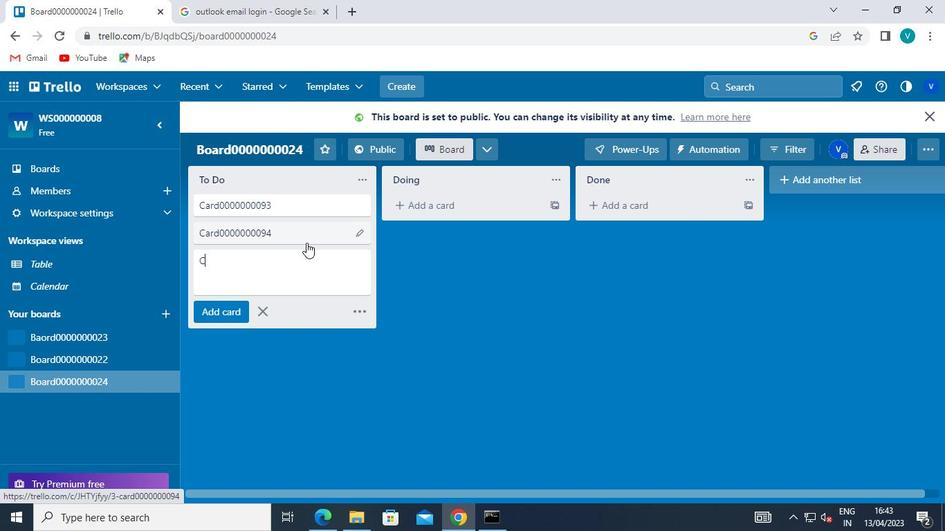 
Action: Keyboard d
Screenshot: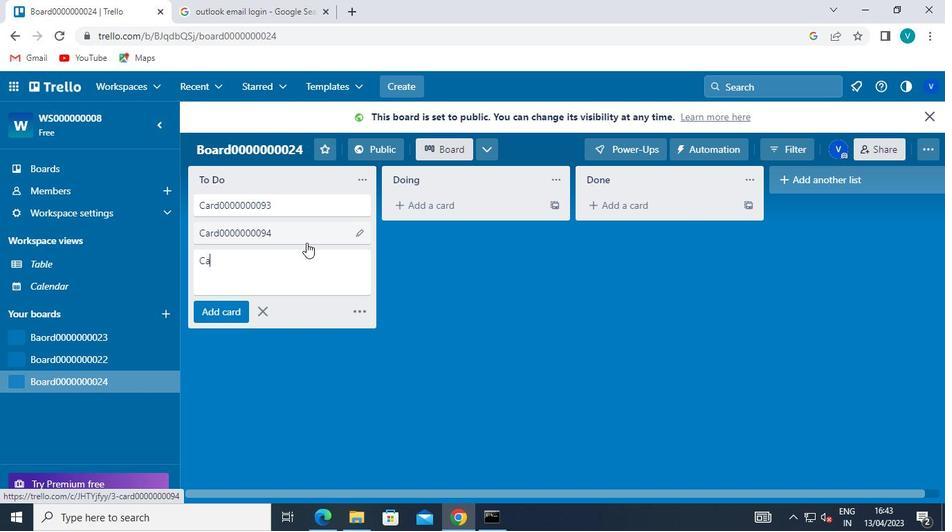 
Action: Keyboard <96>
Screenshot: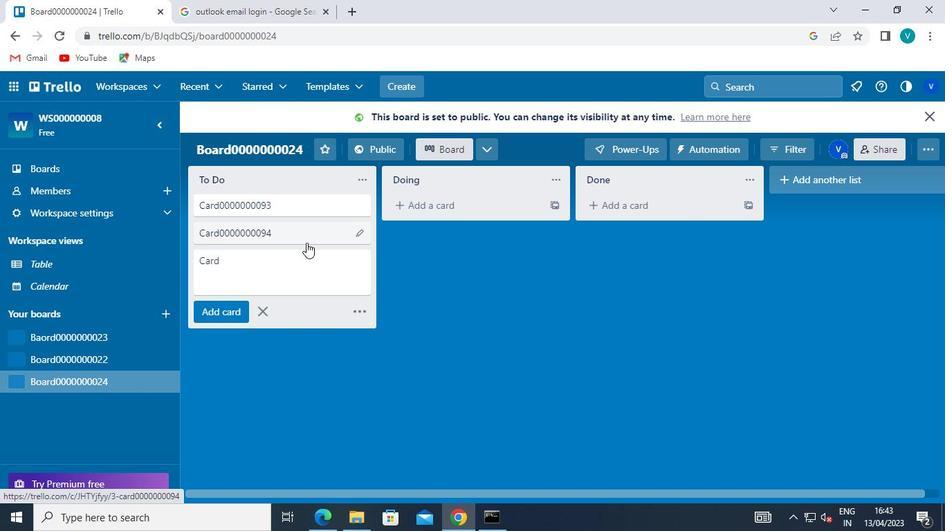 
Action: Keyboard <96>
Screenshot: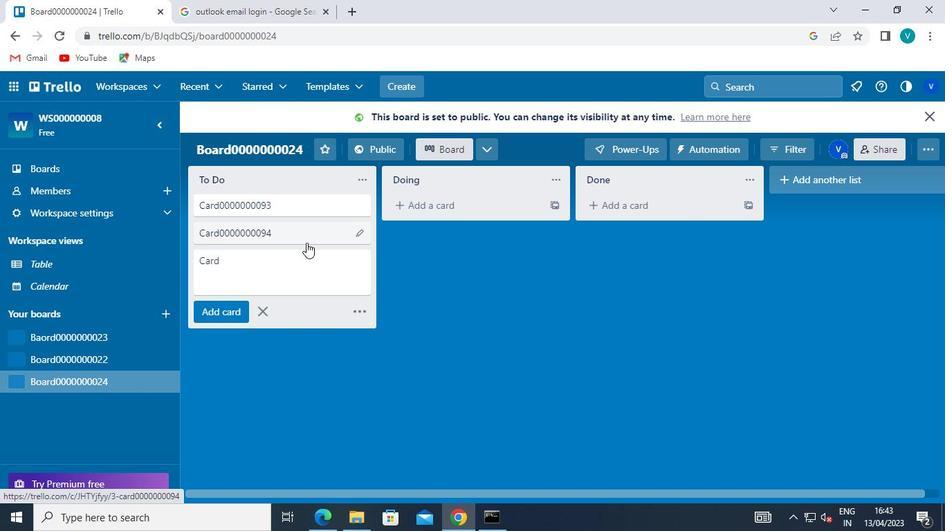 
Action: Keyboard <96>
Screenshot: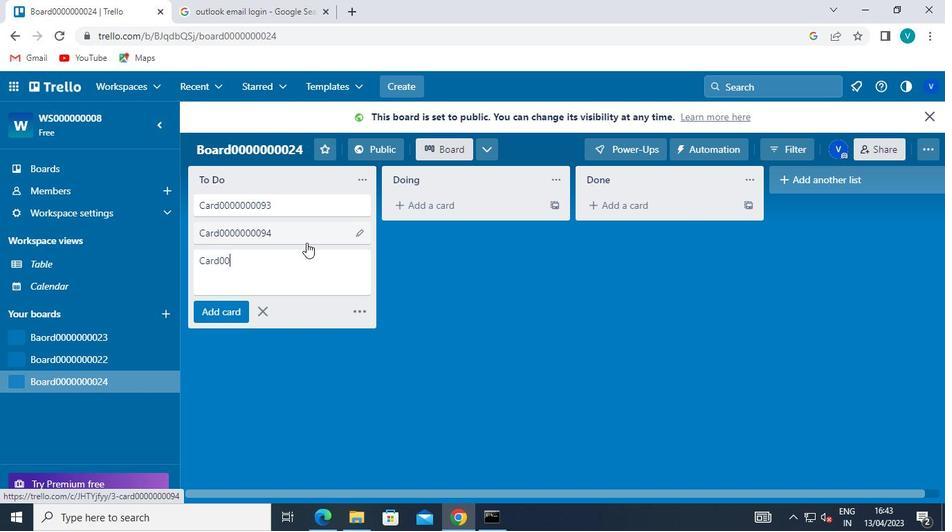 
Action: Keyboard <96>
Screenshot: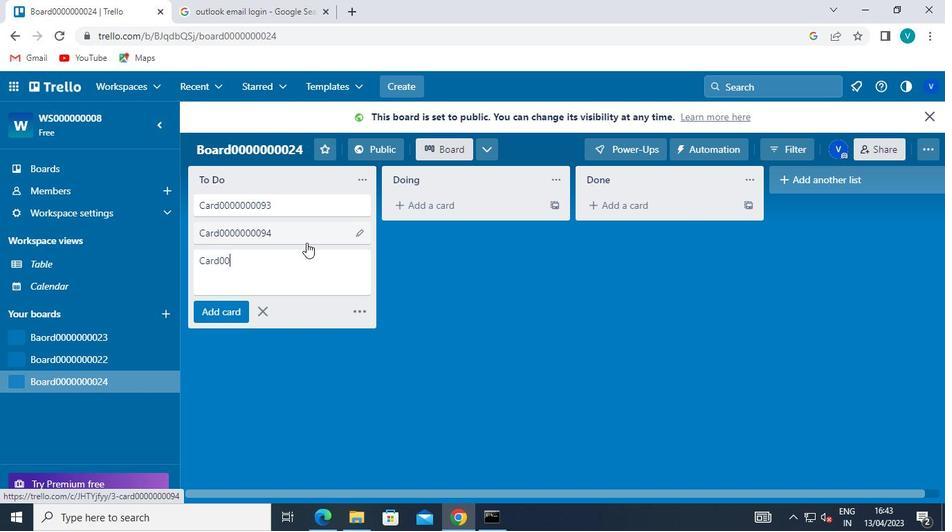 
Action: Keyboard <96>
Screenshot: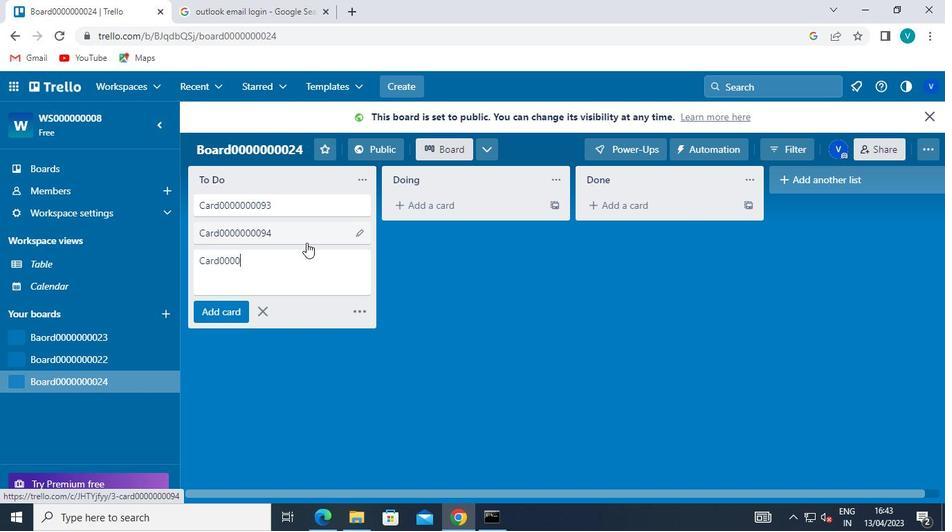 
Action: Keyboard <96>
Screenshot: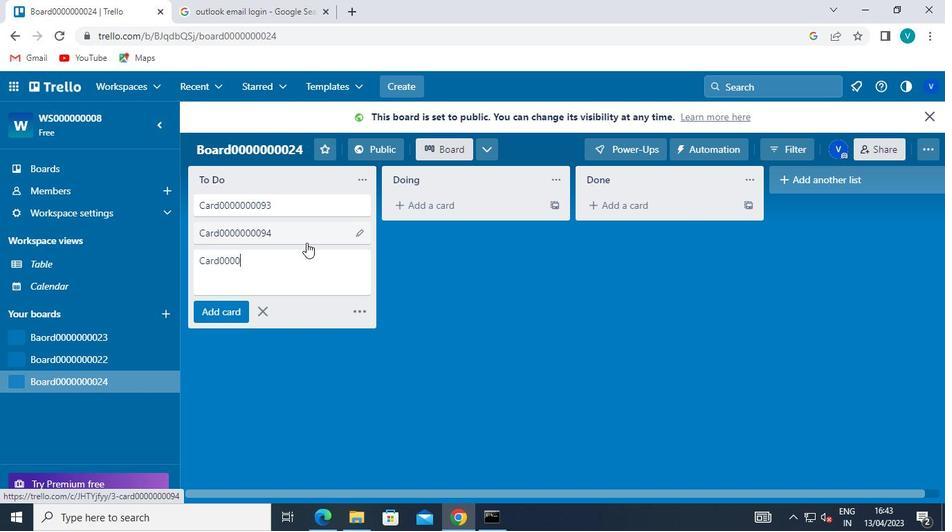 
Action: Keyboard <96>
Screenshot: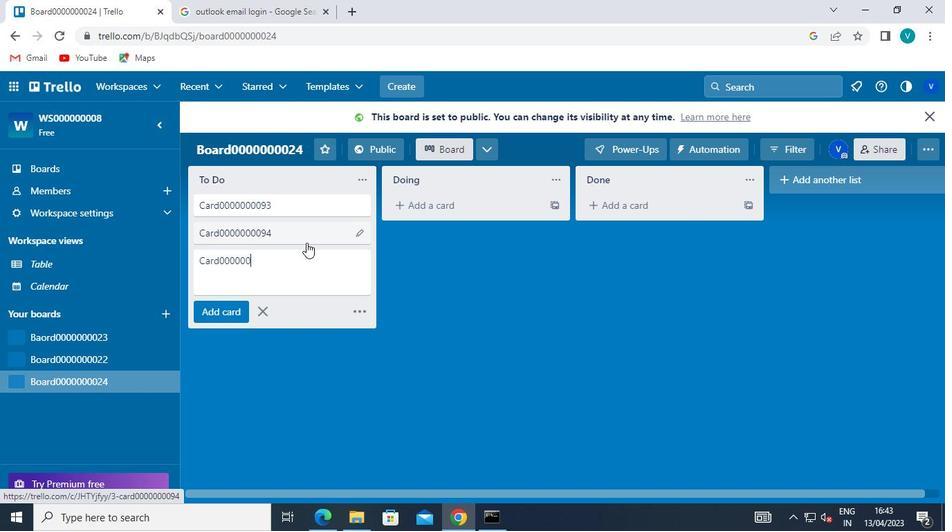 
Action: Keyboard <96>
Screenshot: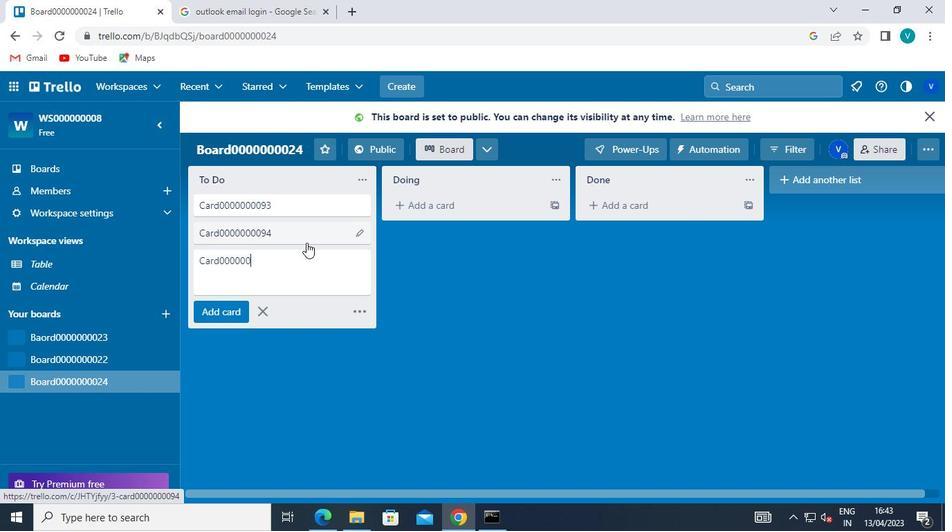 
Action: Keyboard <105>
Screenshot: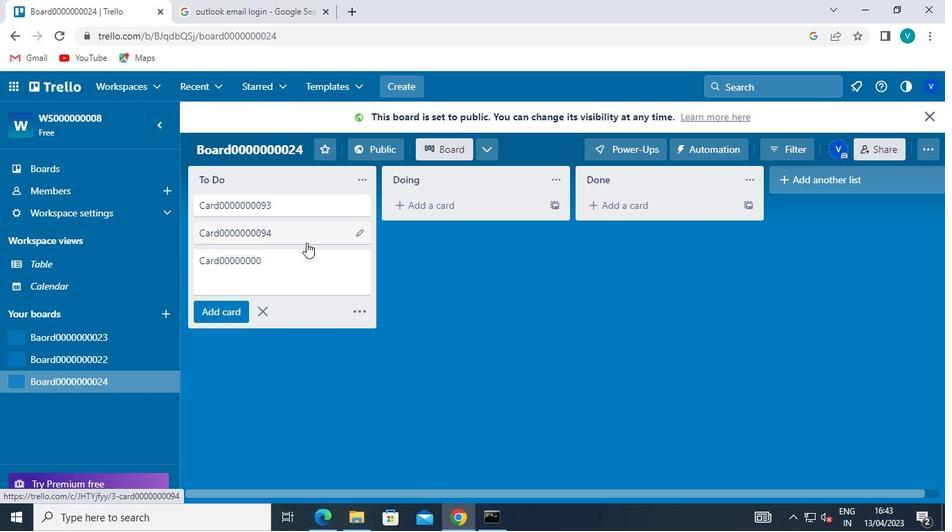 
Action: Keyboard <101>
Screenshot: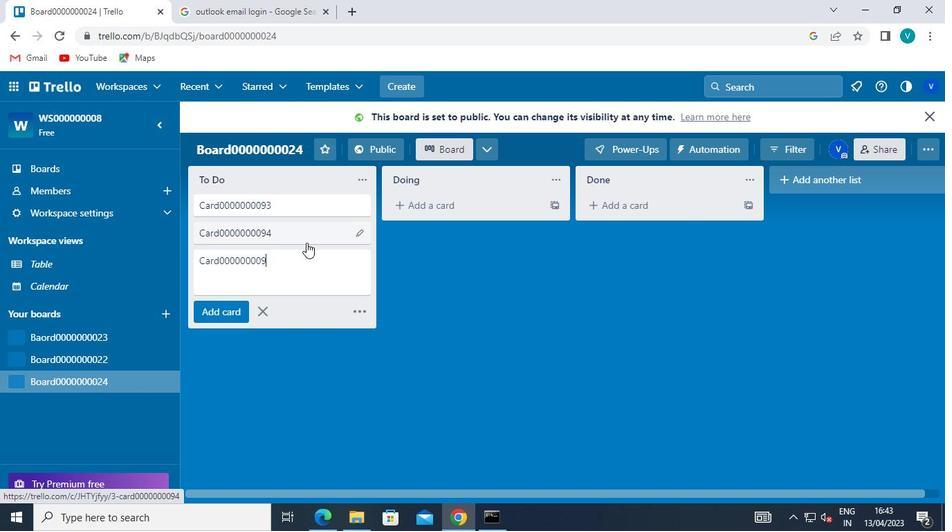 
Action: Keyboard Key.enter
Screenshot: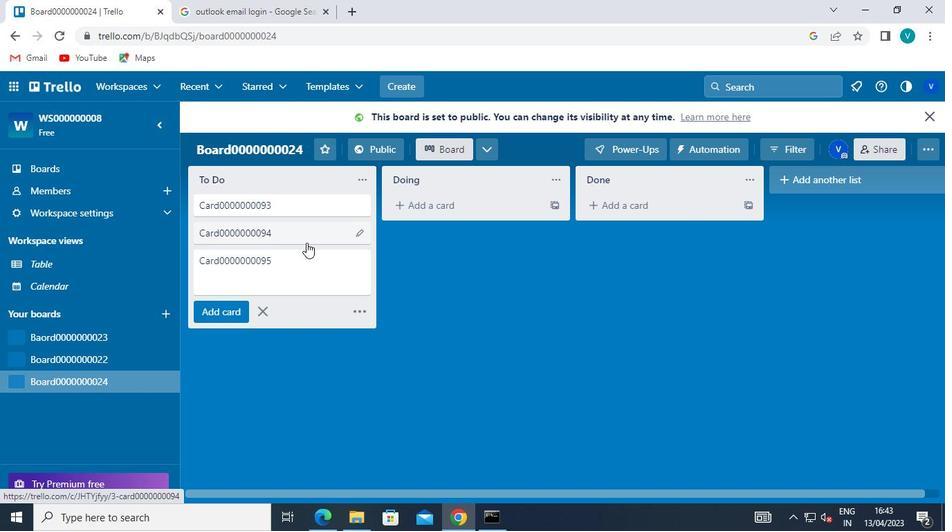 
Action: Keyboard Key.shift
Screenshot: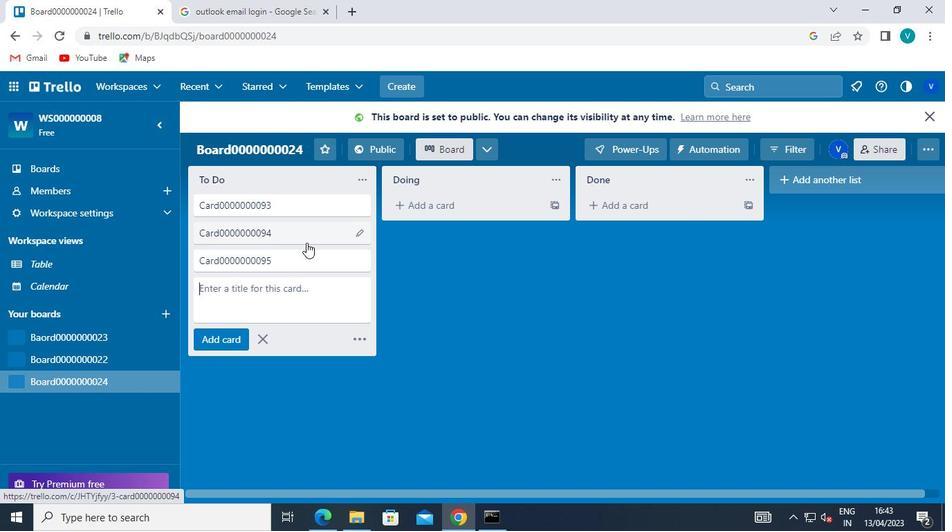 
Action: Keyboard C
Screenshot: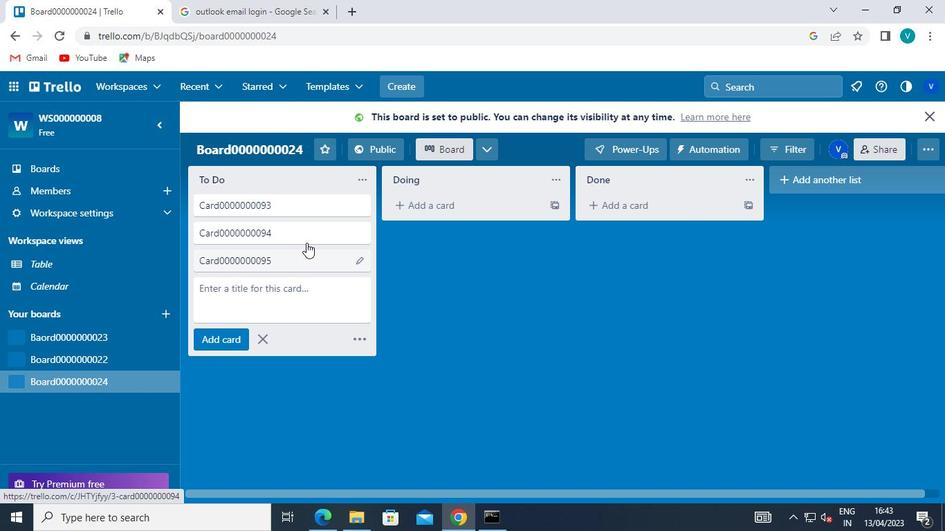 
Action: Keyboard a
Screenshot: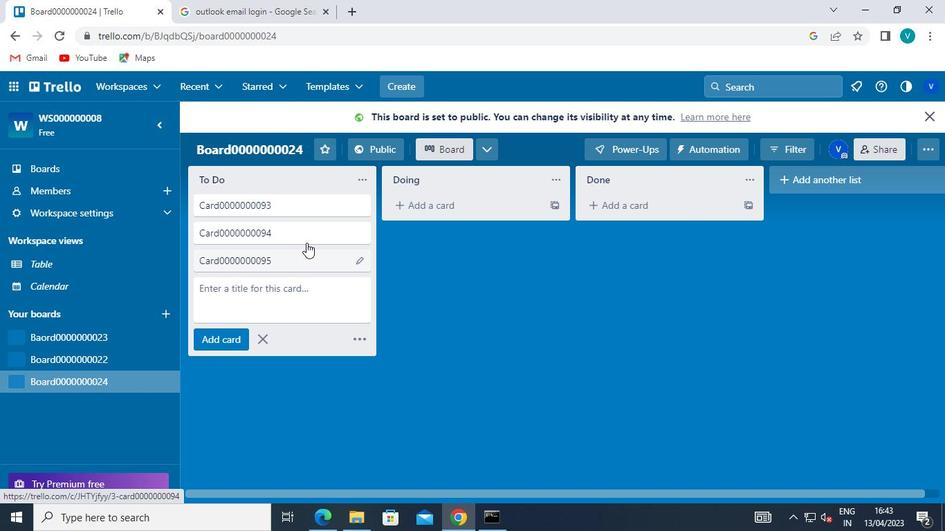 
Action: Keyboard r
Screenshot: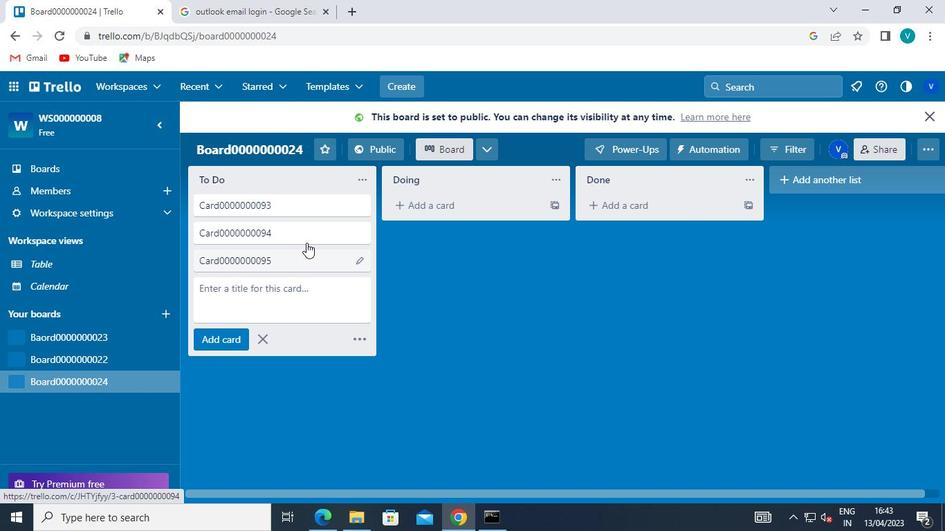 
Action: Keyboard d
Screenshot: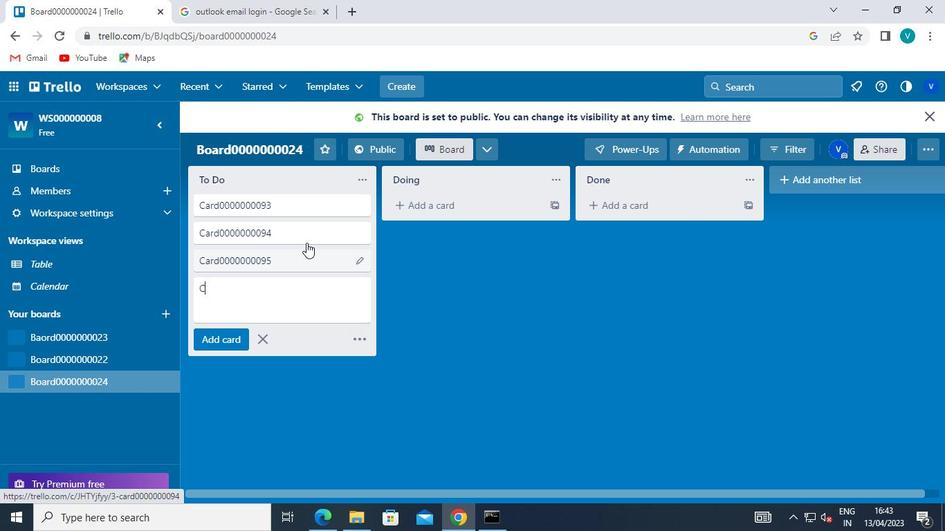 
Action: Keyboard <96>
Screenshot: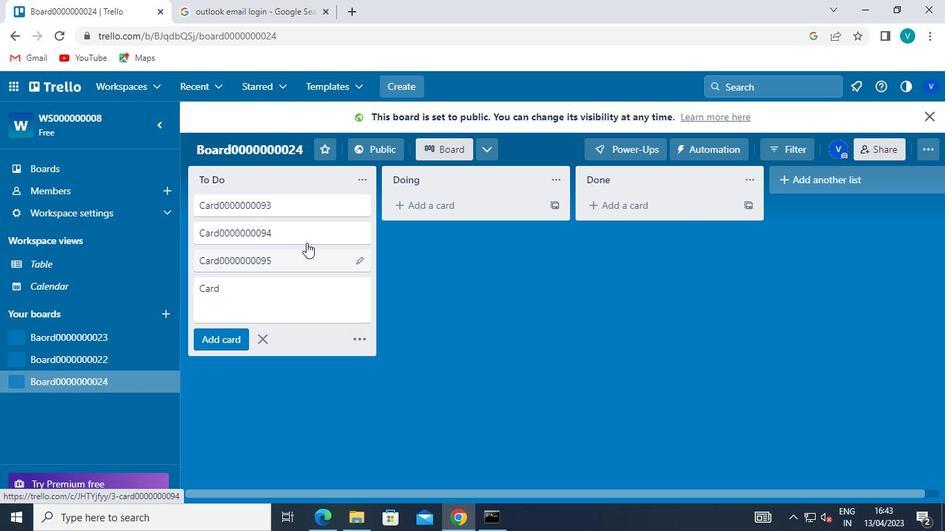 
Action: Keyboard <96>
Screenshot: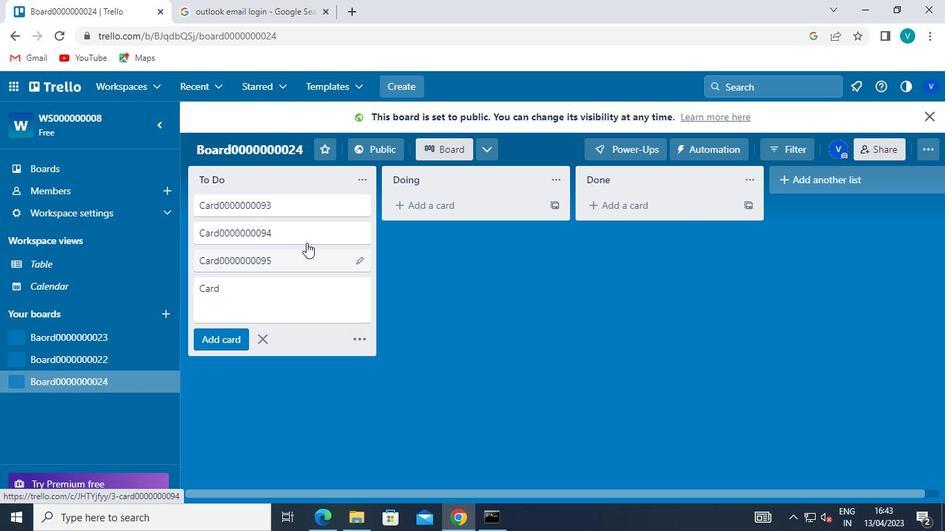 
Action: Keyboard <96>
Screenshot: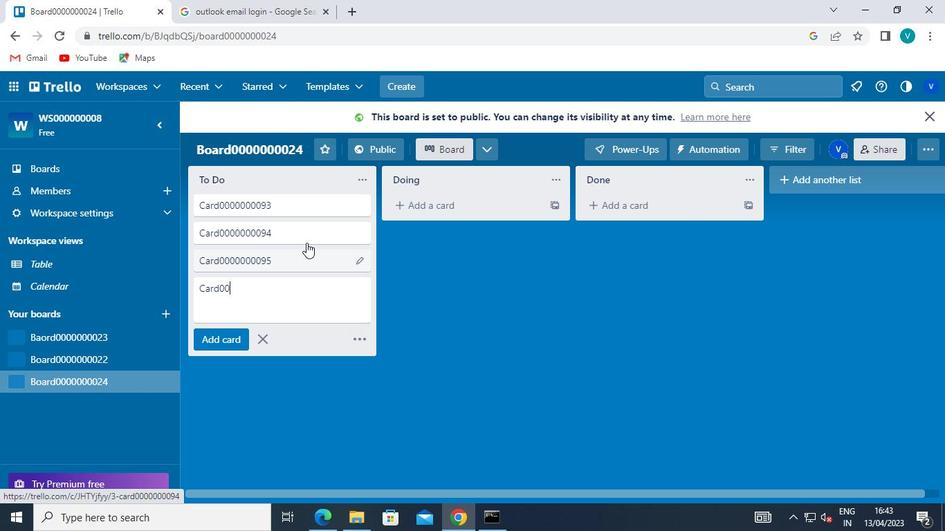 
Action: Keyboard <96>
Screenshot: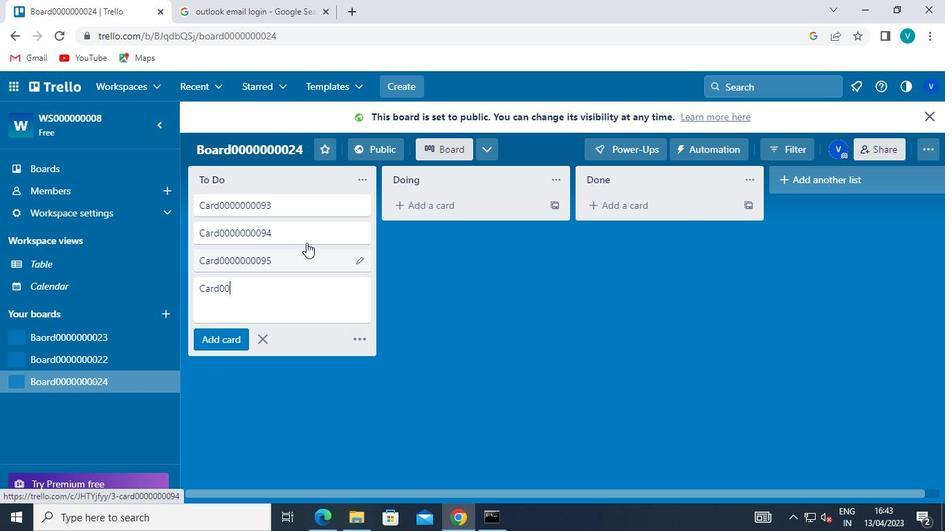 
Action: Keyboard <96>
Screenshot: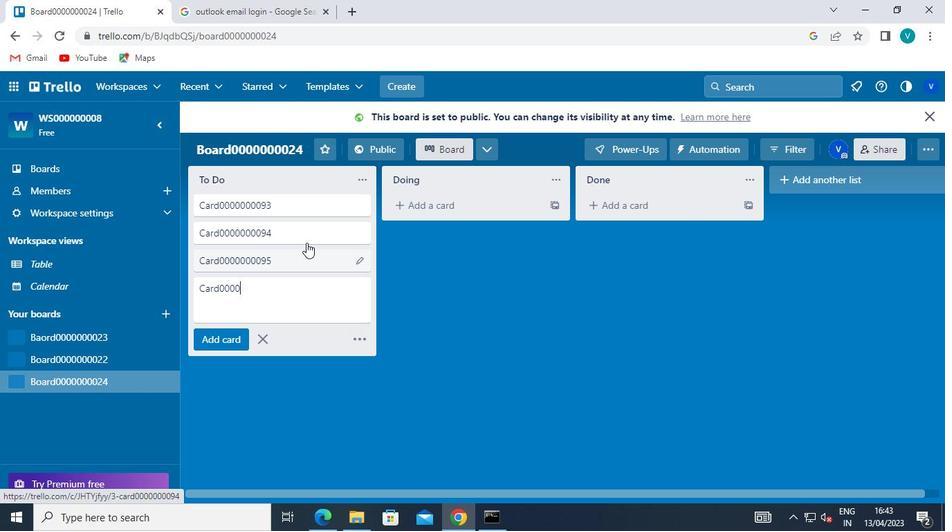 
Action: Keyboard <96>
Screenshot: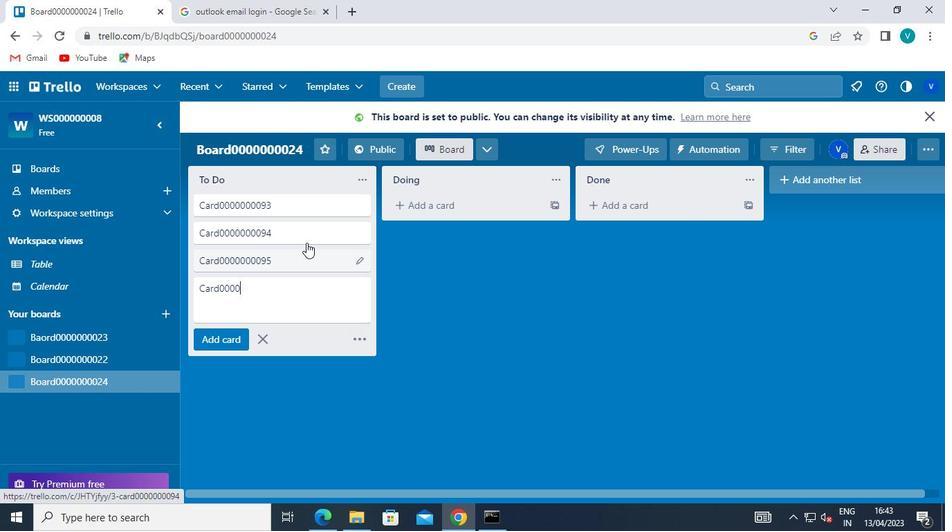 
Action: Keyboard <96>
Screenshot: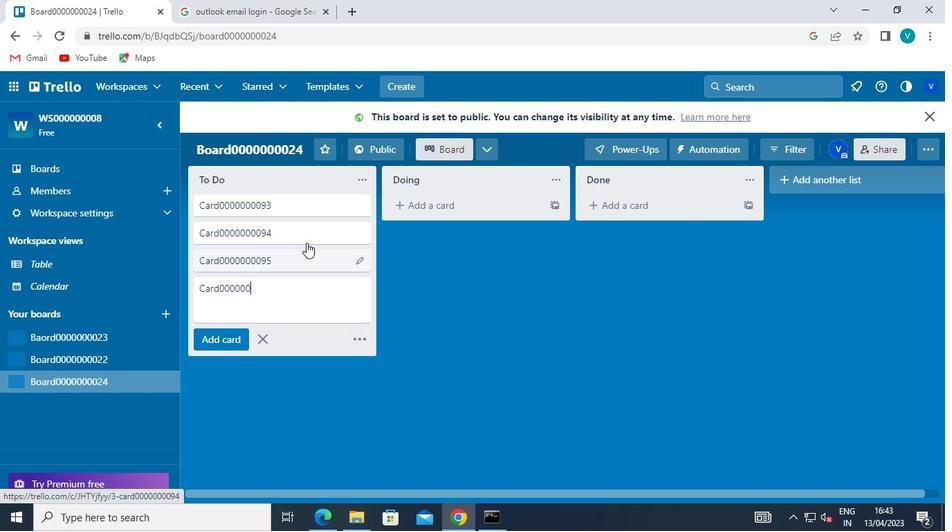 
Action: Keyboard <96>
Screenshot: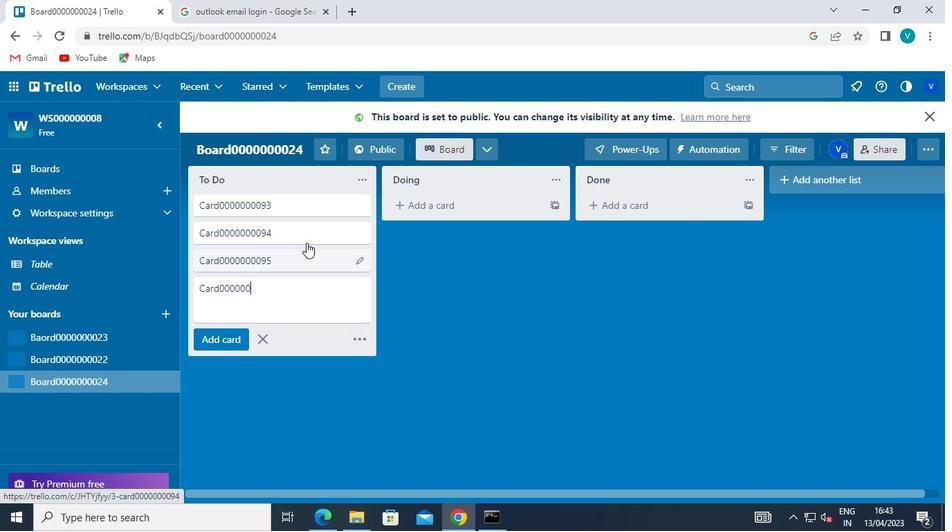 
Action: Keyboard <105>
Screenshot: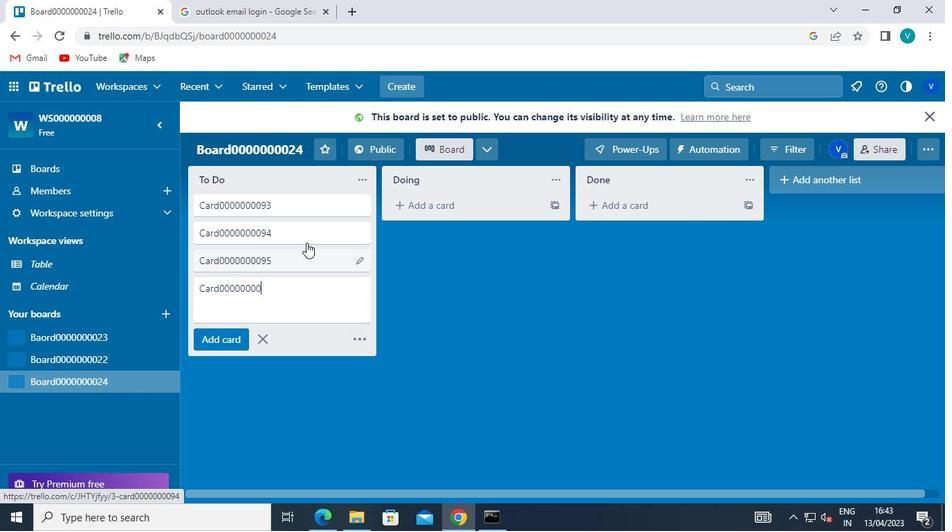 
Action: Keyboard <102>
Screenshot: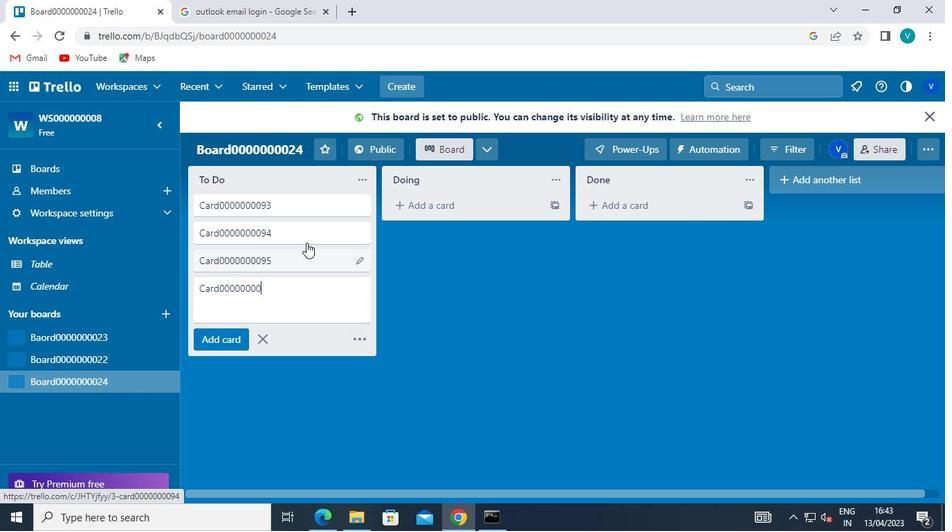 
Action: Mouse moved to (465, 299)
Screenshot: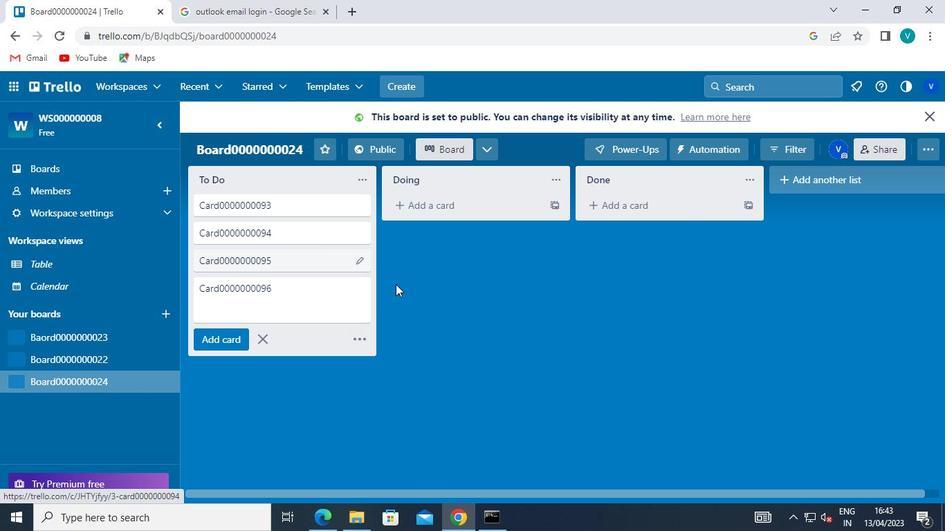 
Action: Mouse pressed left at (465, 299)
Screenshot: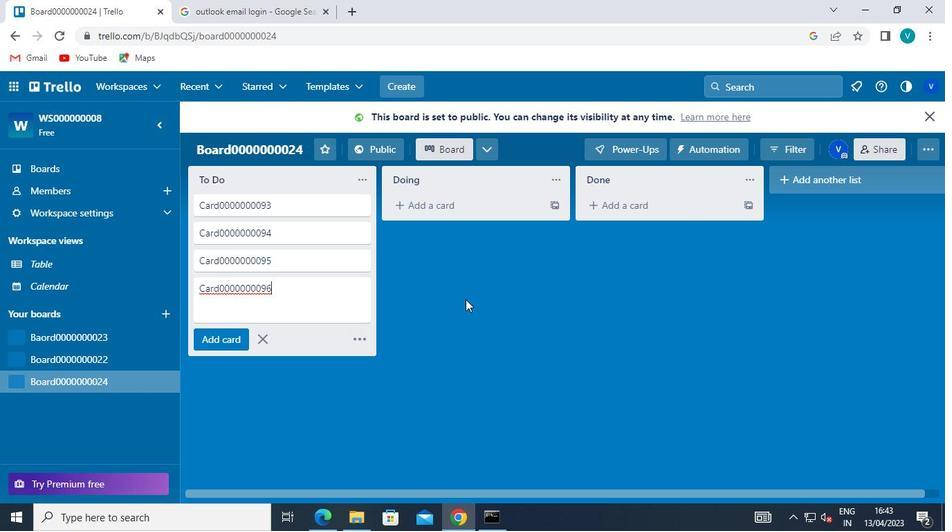 
Action: Mouse moved to (495, 505)
Screenshot: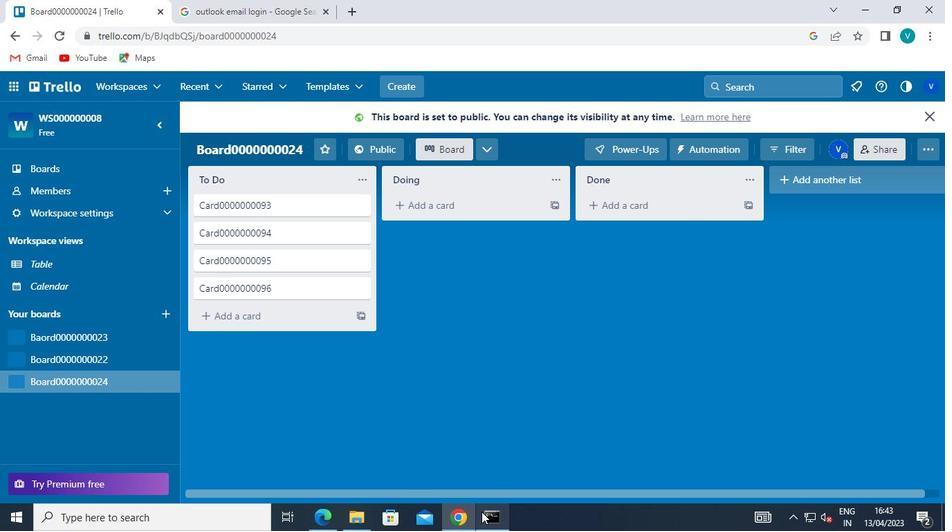 
Action: Mouse pressed left at (495, 505)
Screenshot: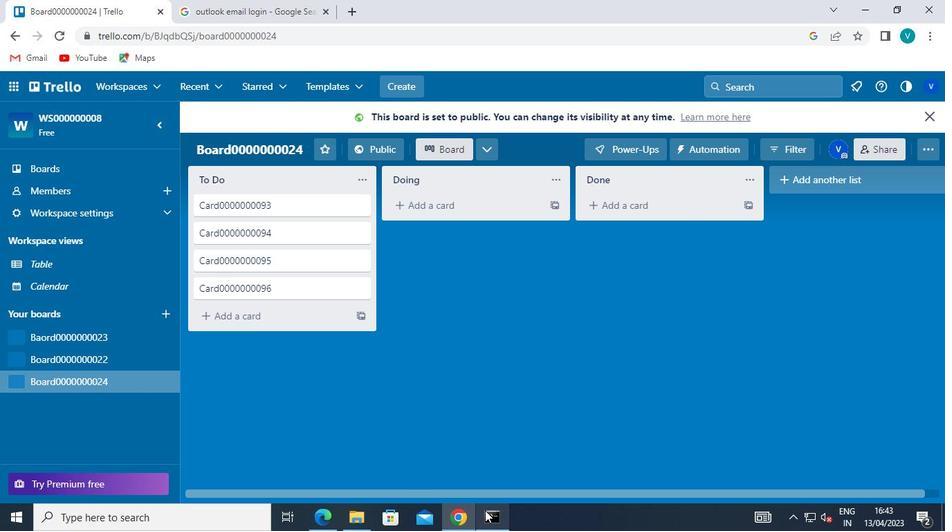 
Action: Mouse moved to (719, 68)
Screenshot: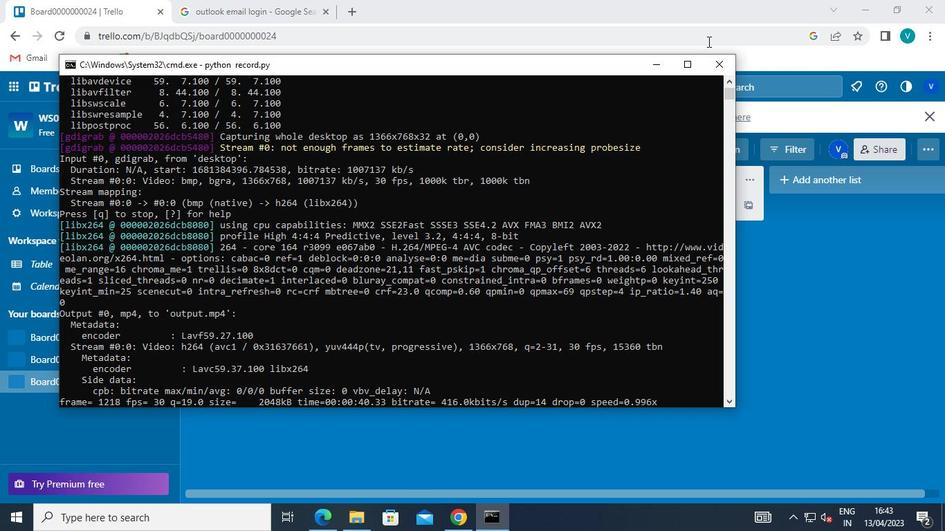 
Action: Mouse pressed left at (719, 68)
Screenshot: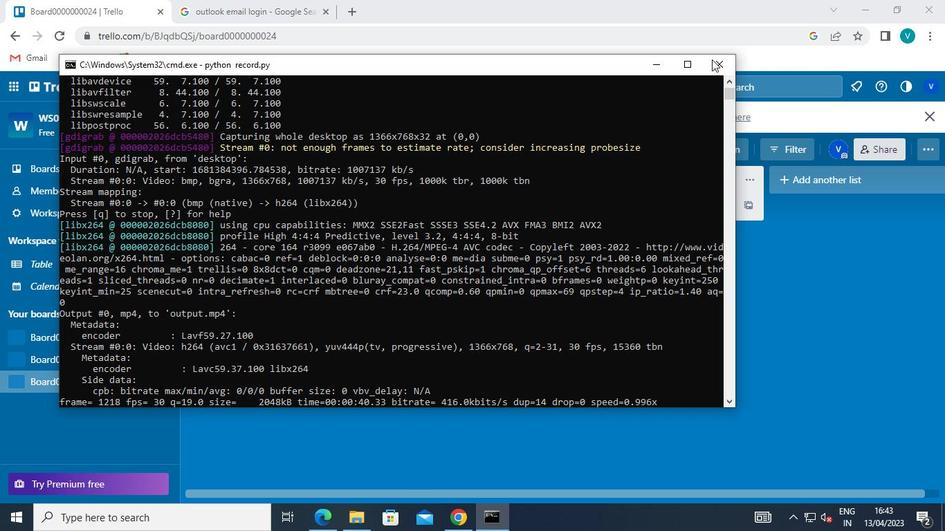 
